 Task: Research Airbnb accommodation in Al Jahra, Kuwait from 10th December, 2023 to 15th December, 2023 for 7 adults.4 bedrooms having 7 beds and 4 bathrooms. Property type can be house. Amenities needed are: wifi, TV, free parkinig on premises, gym, breakfast. Look for 5 properties as per requirement.
Action: Mouse pressed left at (372, 100)
Screenshot: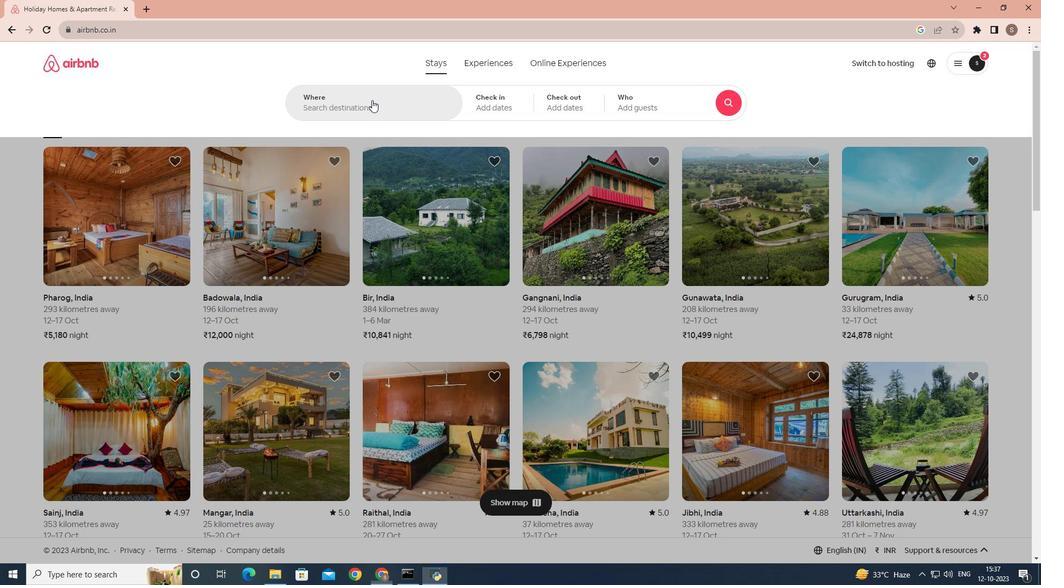 
Action: Mouse moved to (330, 110)
Screenshot: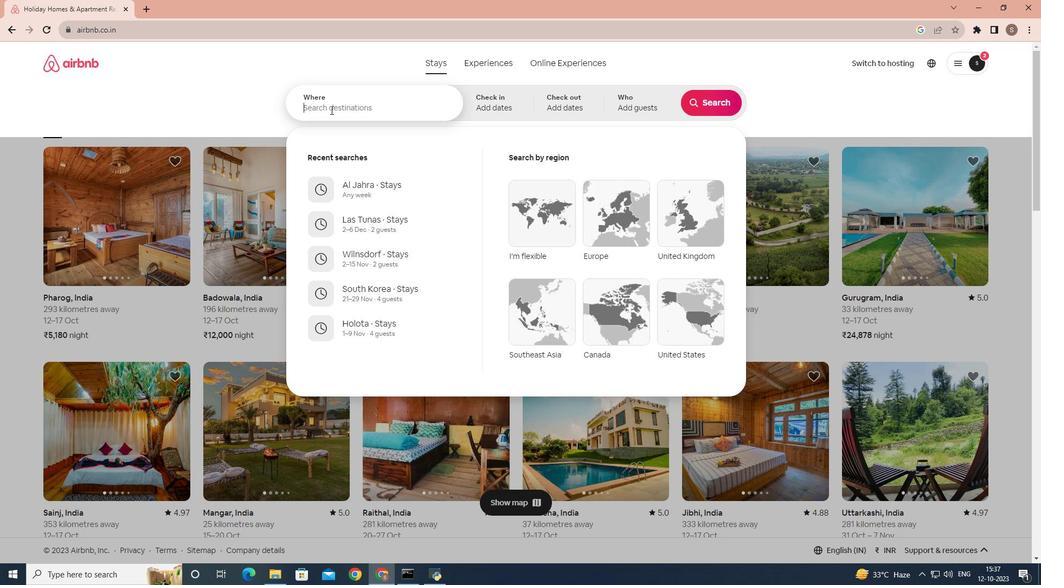
Action: Key pressed al<Key.space>jahra
Screenshot: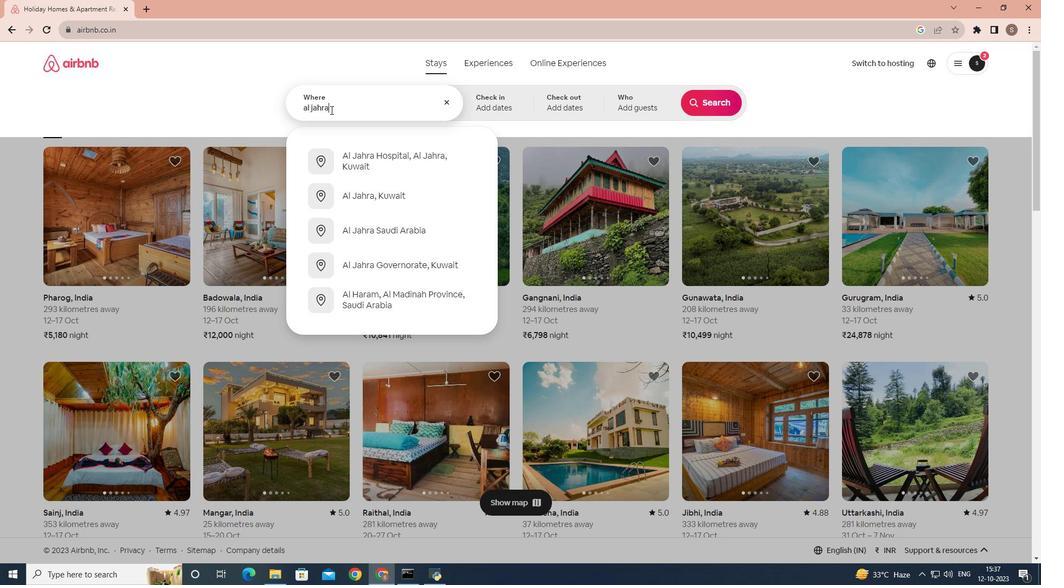 
Action: Mouse moved to (353, 161)
Screenshot: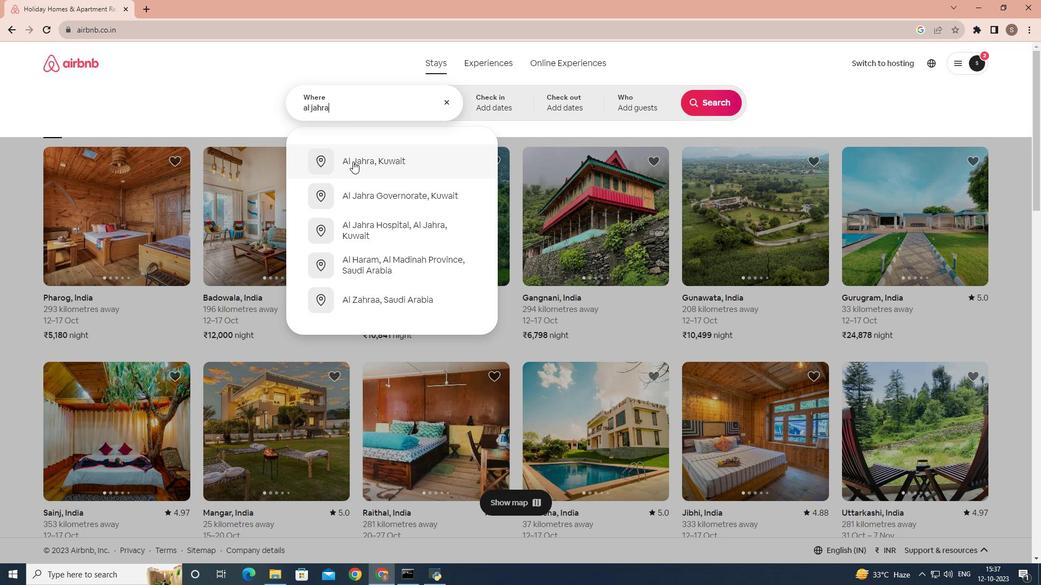 
Action: Mouse pressed left at (353, 161)
Screenshot: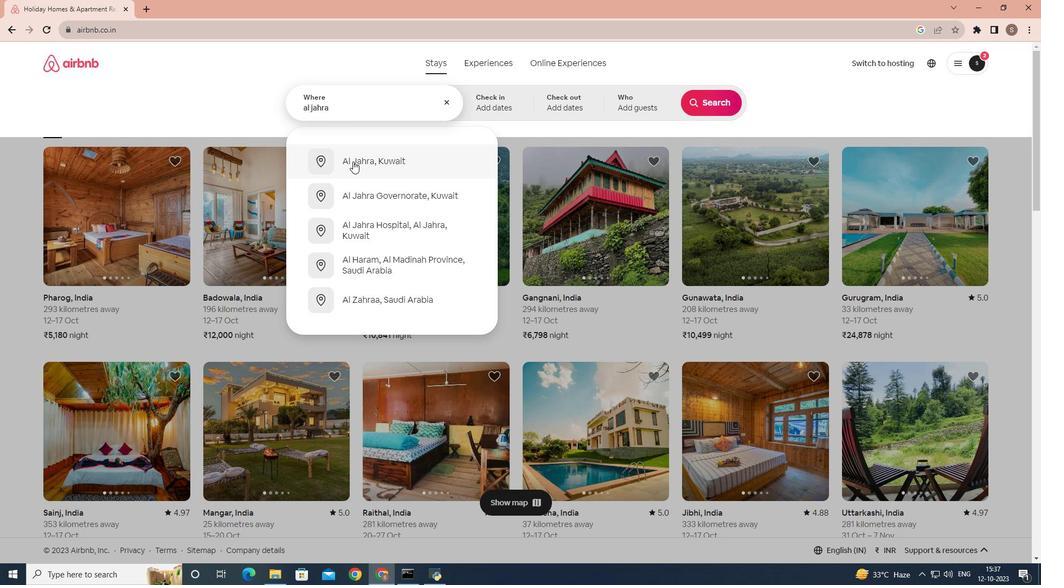 
Action: Mouse moved to (703, 184)
Screenshot: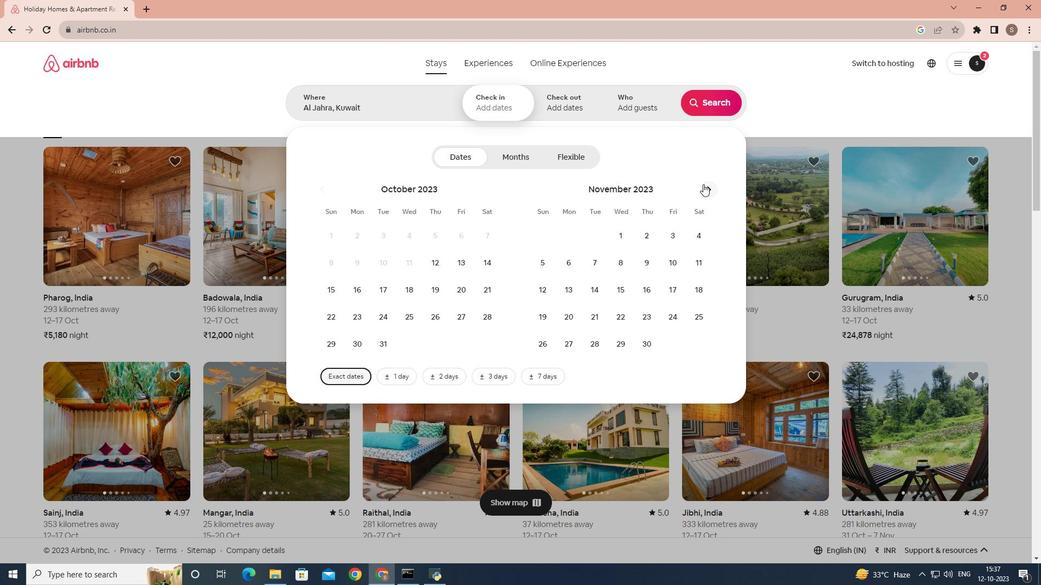 
Action: Mouse pressed left at (703, 184)
Screenshot: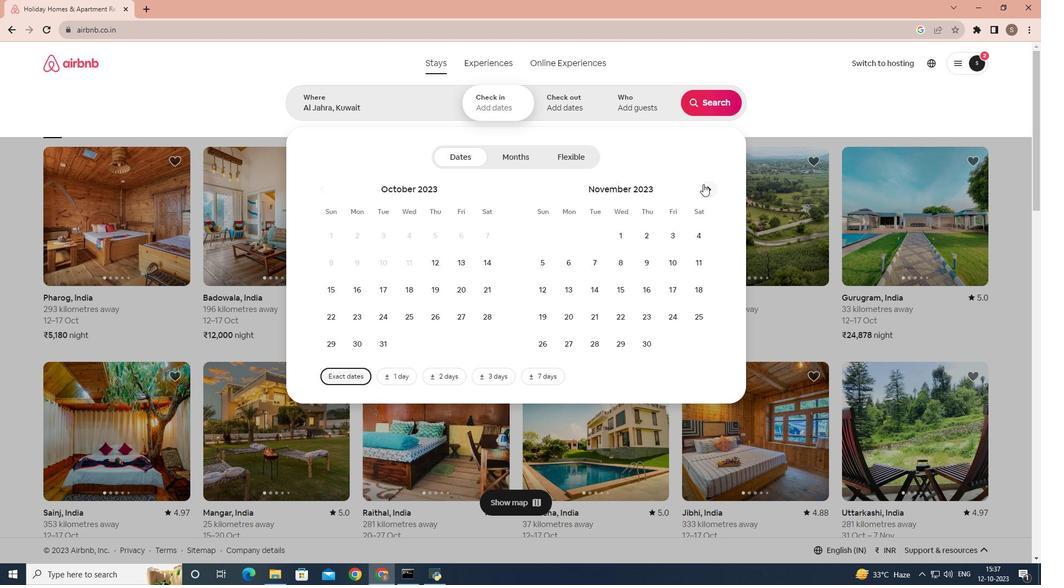 
Action: Mouse moved to (550, 288)
Screenshot: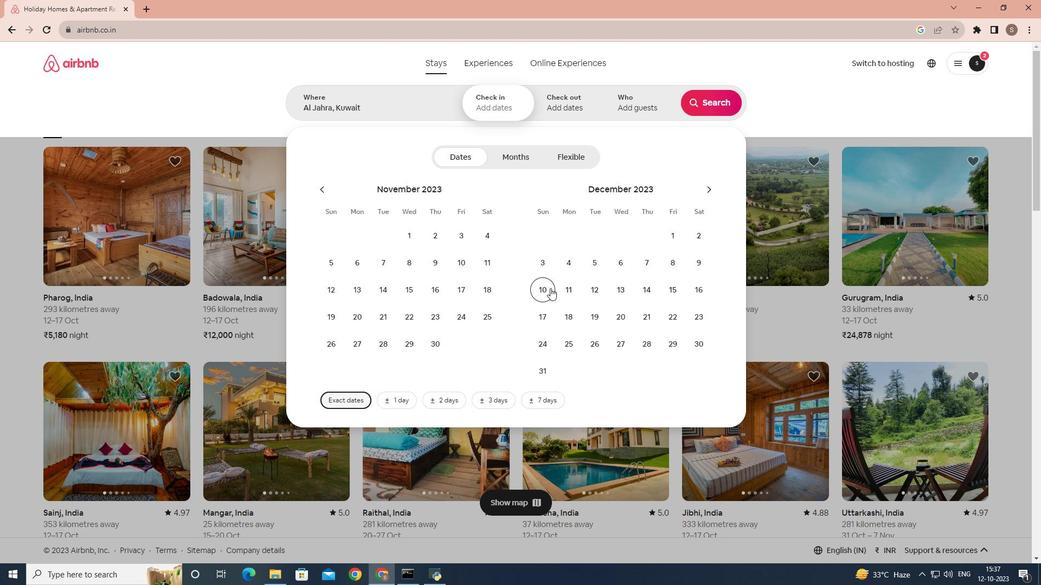 
Action: Mouse pressed left at (550, 288)
Screenshot: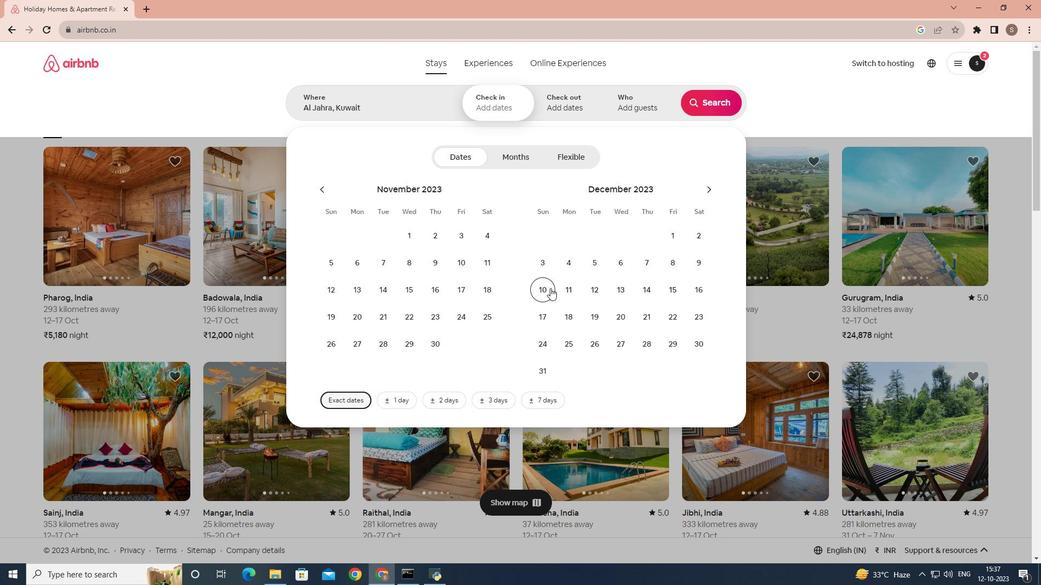
Action: Mouse moved to (664, 282)
Screenshot: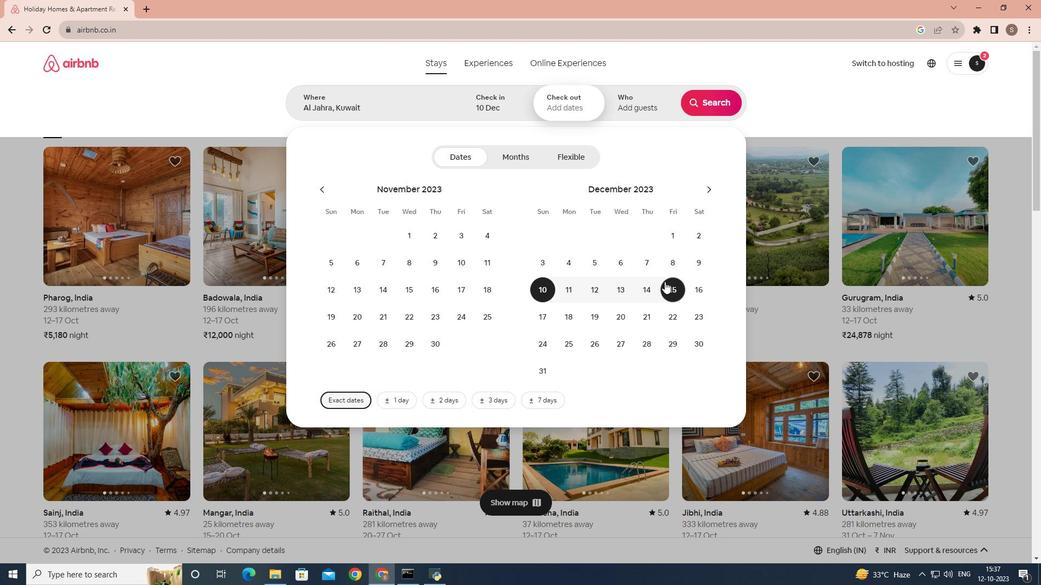 
Action: Mouse pressed left at (664, 282)
Screenshot: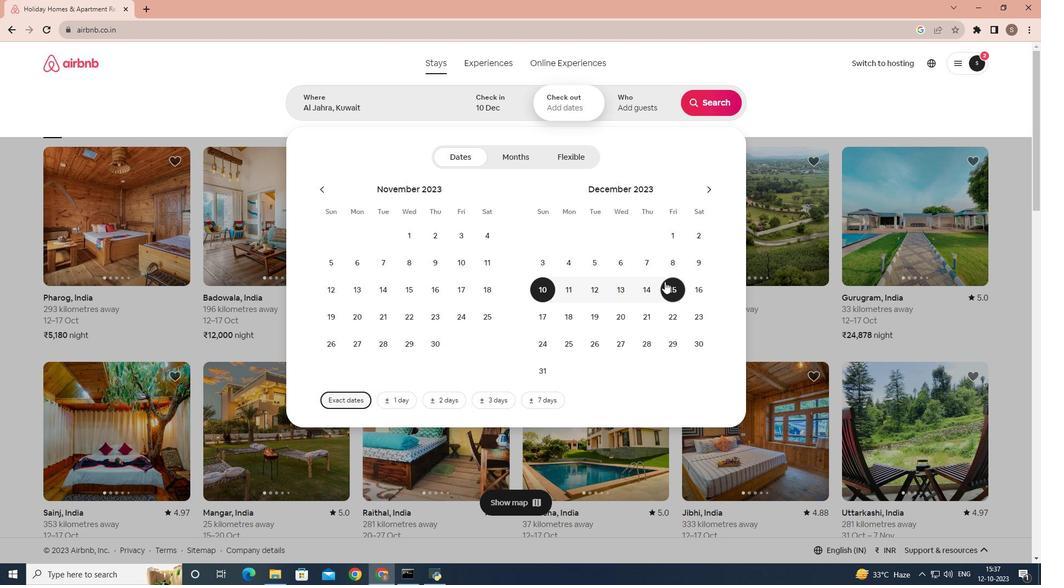 
Action: Mouse moved to (630, 104)
Screenshot: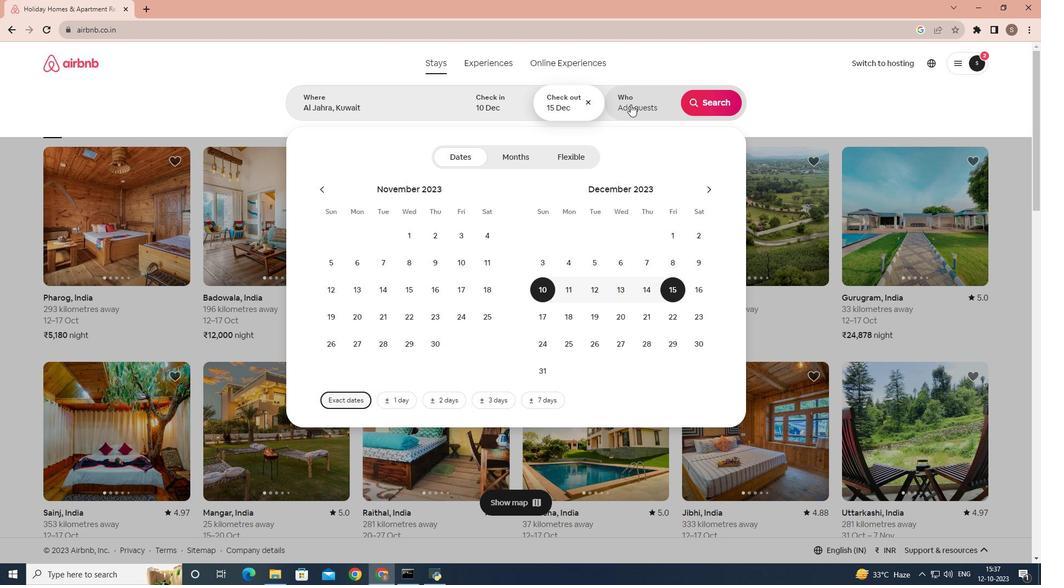 
Action: Mouse pressed left at (630, 104)
Screenshot: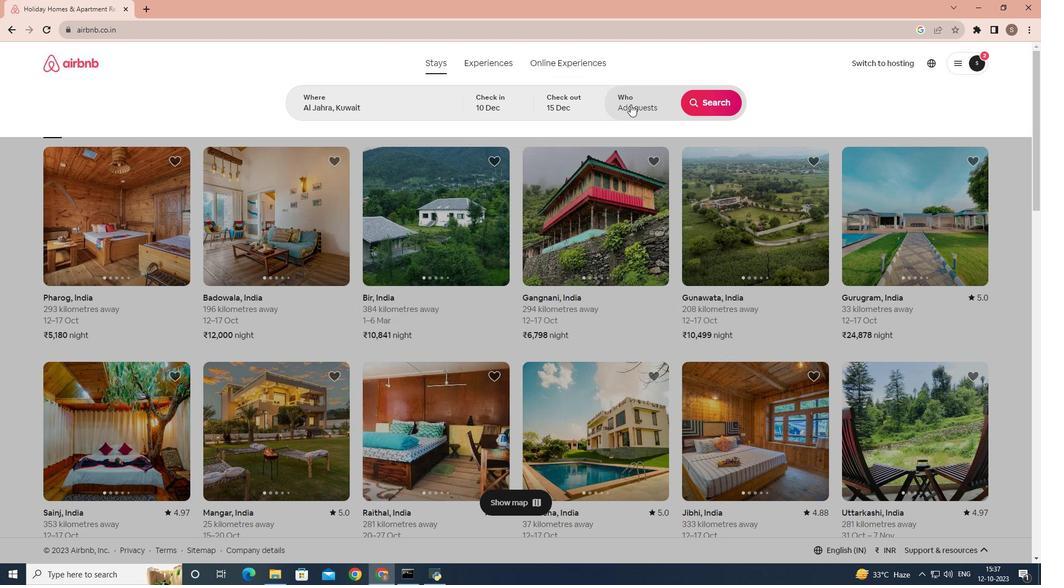 
Action: Mouse moved to (712, 160)
Screenshot: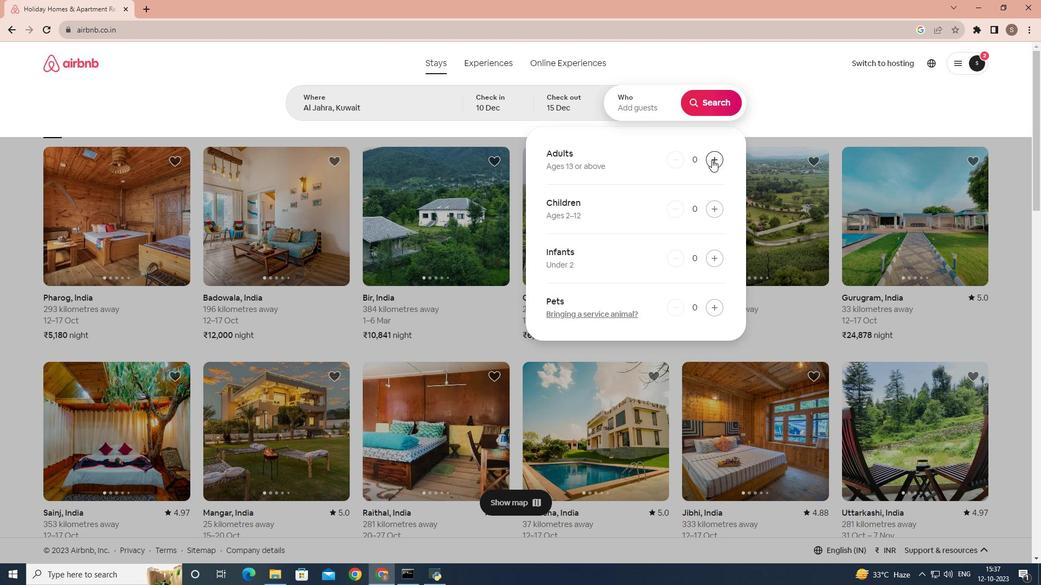 
Action: Mouse pressed left at (712, 160)
Screenshot: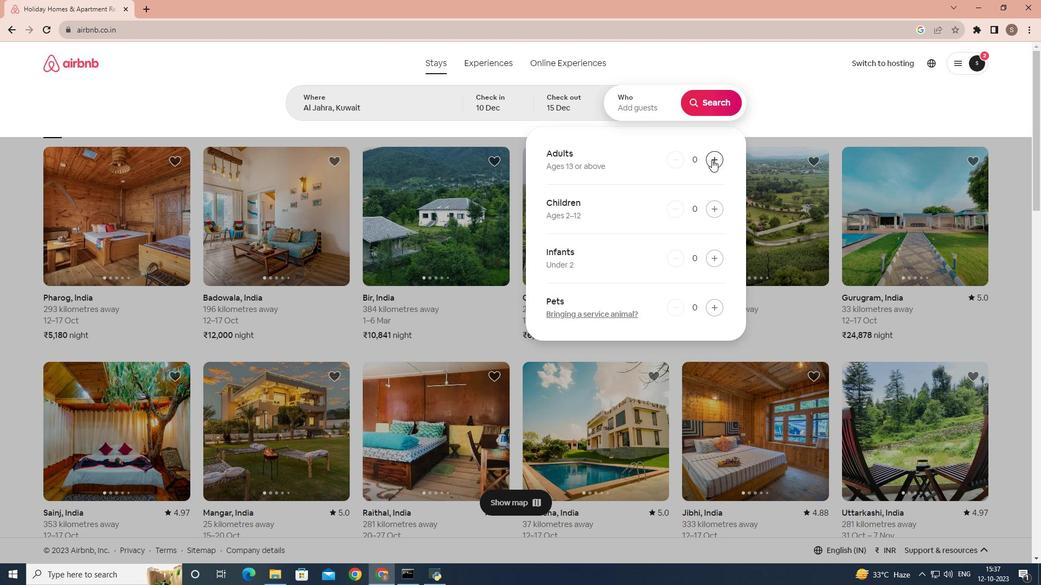 
Action: Mouse pressed left at (712, 160)
Screenshot: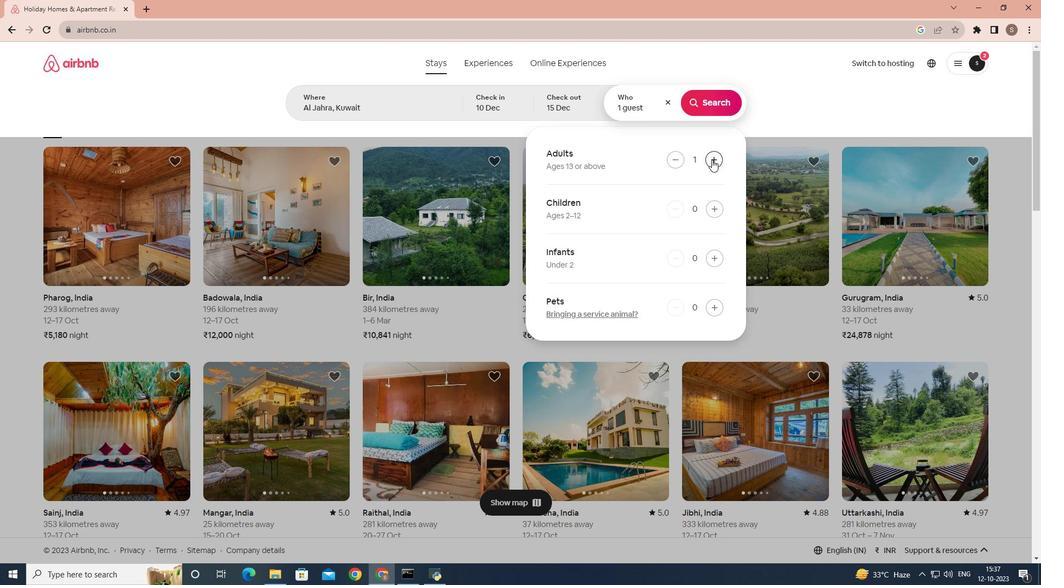
Action: Mouse pressed left at (712, 160)
Screenshot: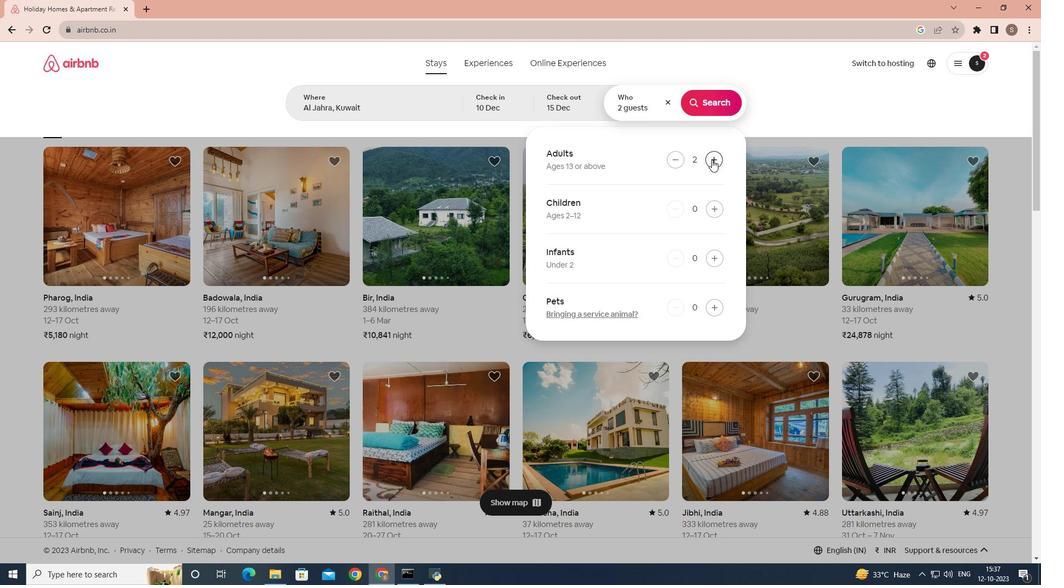 
Action: Mouse pressed left at (712, 160)
Screenshot: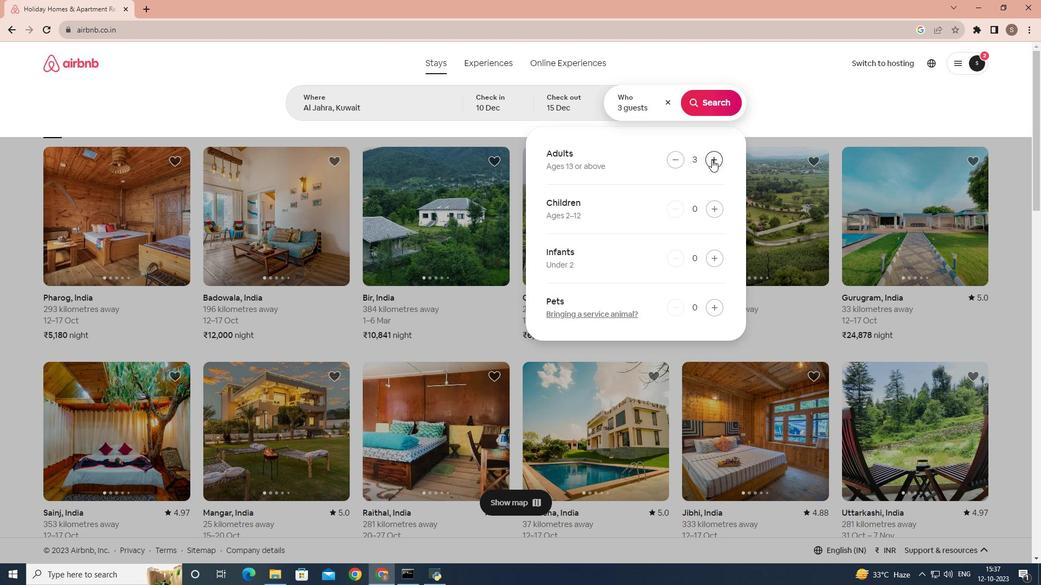 
Action: Mouse moved to (712, 160)
Screenshot: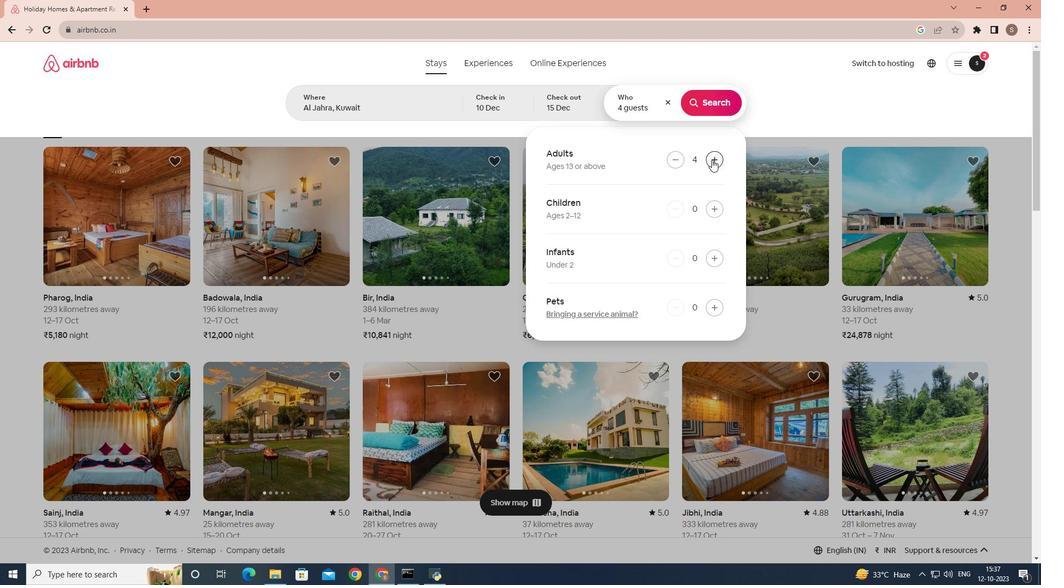 
Action: Mouse pressed left at (712, 160)
Screenshot: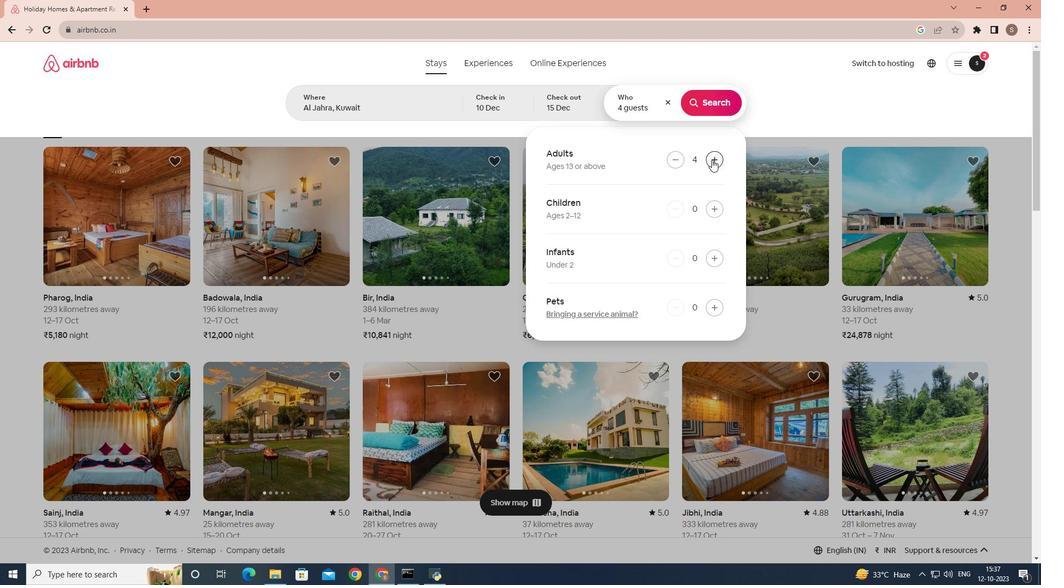 
Action: Mouse pressed left at (712, 160)
Screenshot: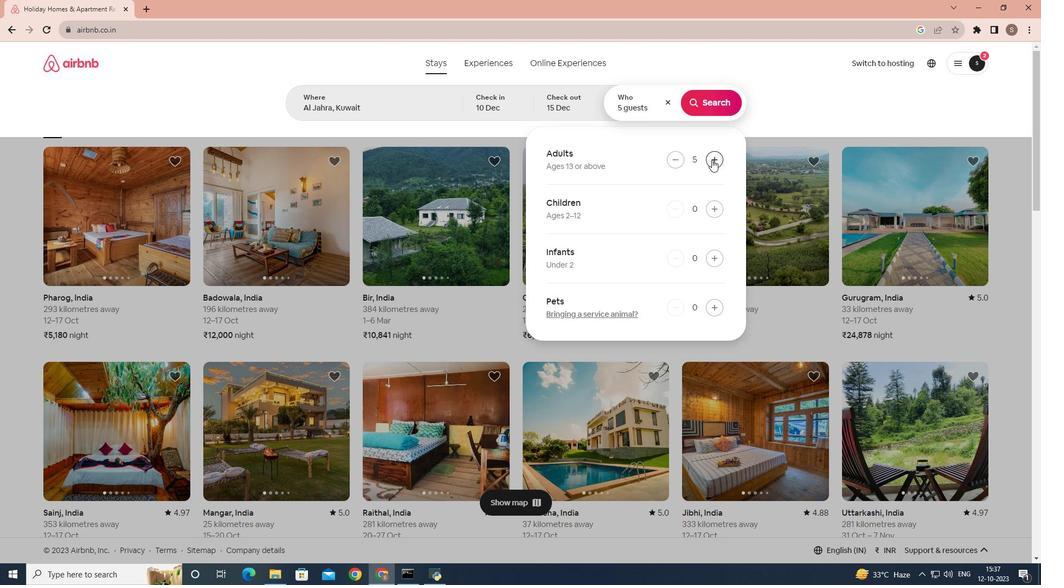 
Action: Mouse pressed left at (712, 160)
Screenshot: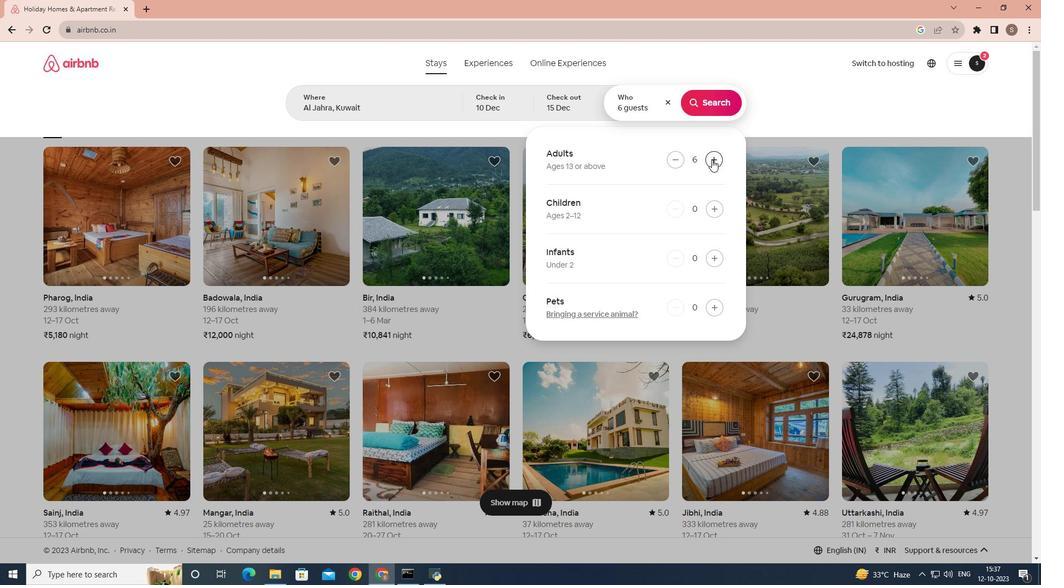 
Action: Mouse moved to (710, 105)
Screenshot: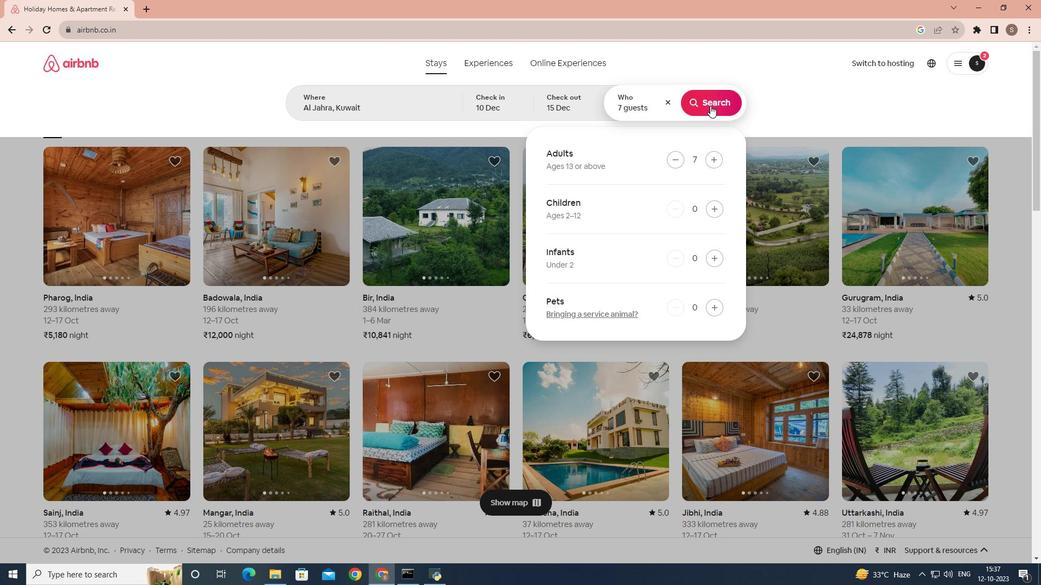 
Action: Mouse pressed left at (710, 105)
Screenshot: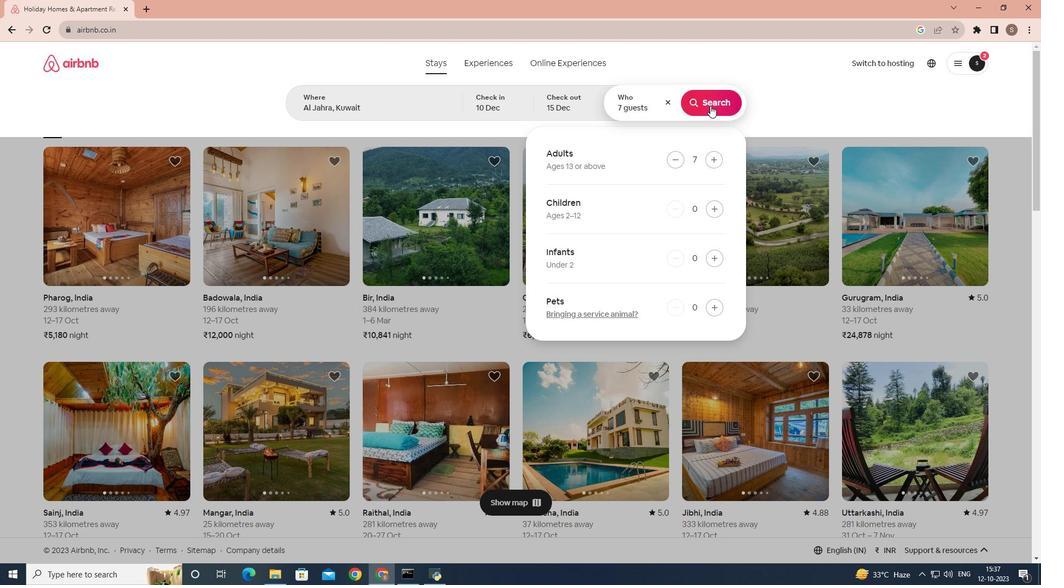
Action: Mouse moved to (865, 106)
Screenshot: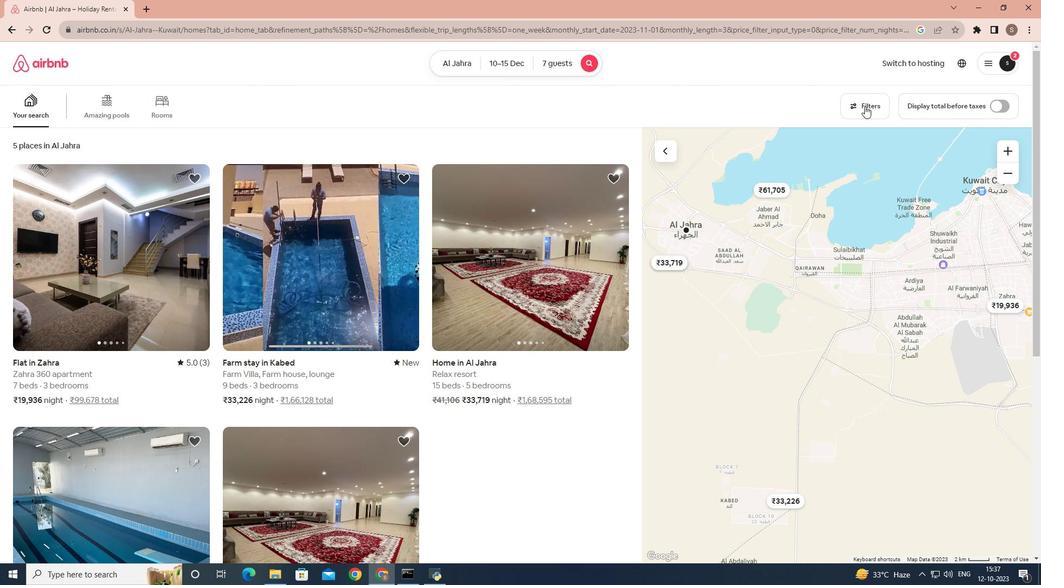 
Action: Mouse pressed left at (865, 106)
Screenshot: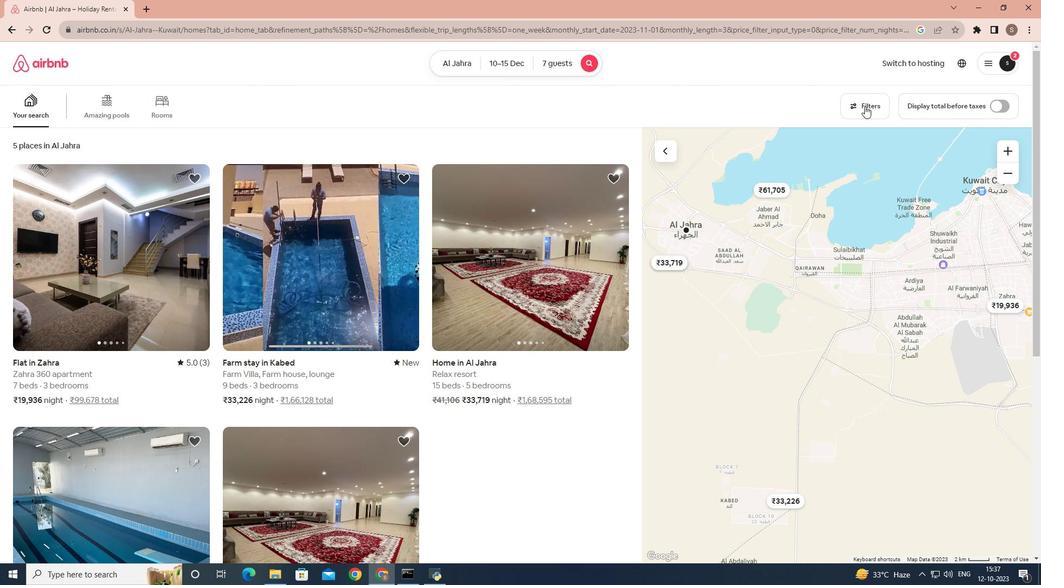 
Action: Mouse moved to (387, 322)
Screenshot: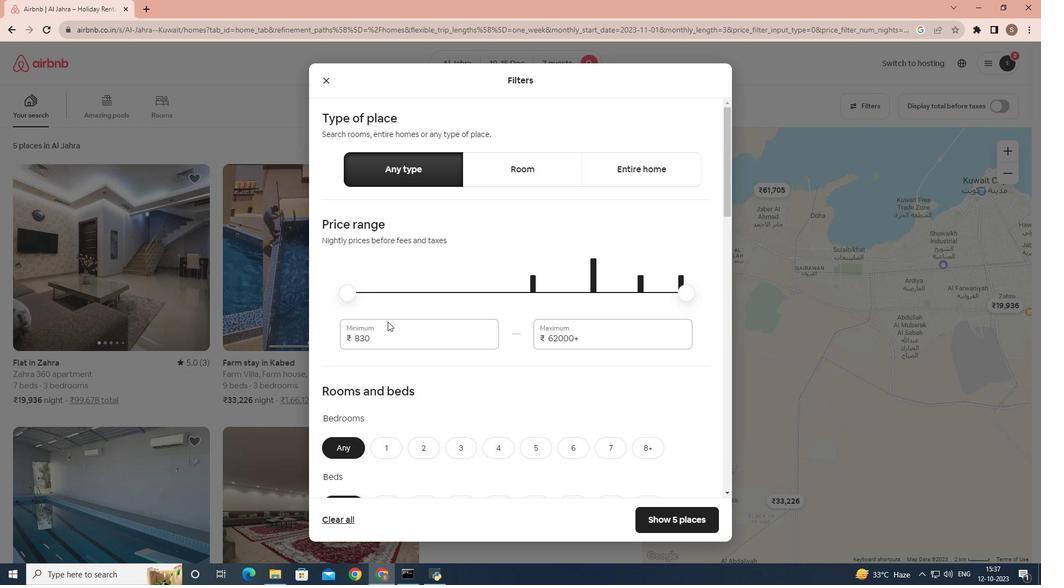 
Action: Mouse scrolled (387, 321) with delta (0, 0)
Screenshot: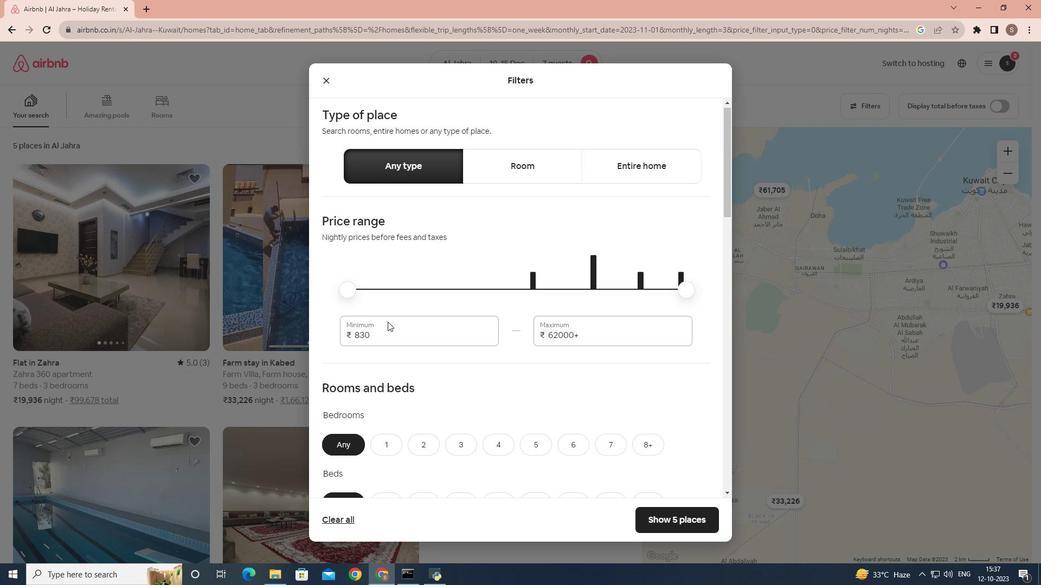 
Action: Mouse scrolled (387, 321) with delta (0, 0)
Screenshot: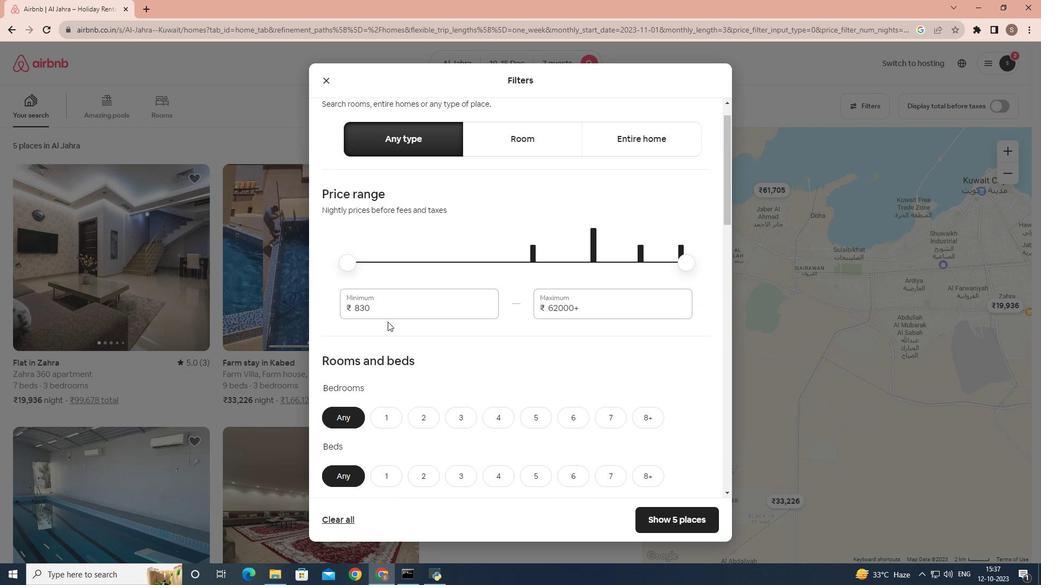 
Action: Mouse scrolled (387, 321) with delta (0, 0)
Screenshot: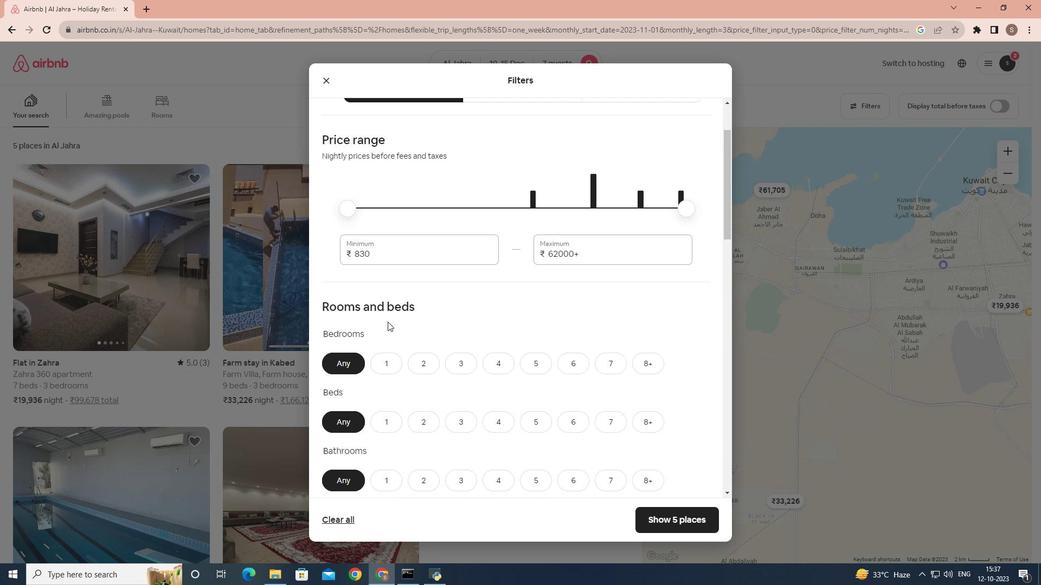 
Action: Mouse moved to (503, 288)
Screenshot: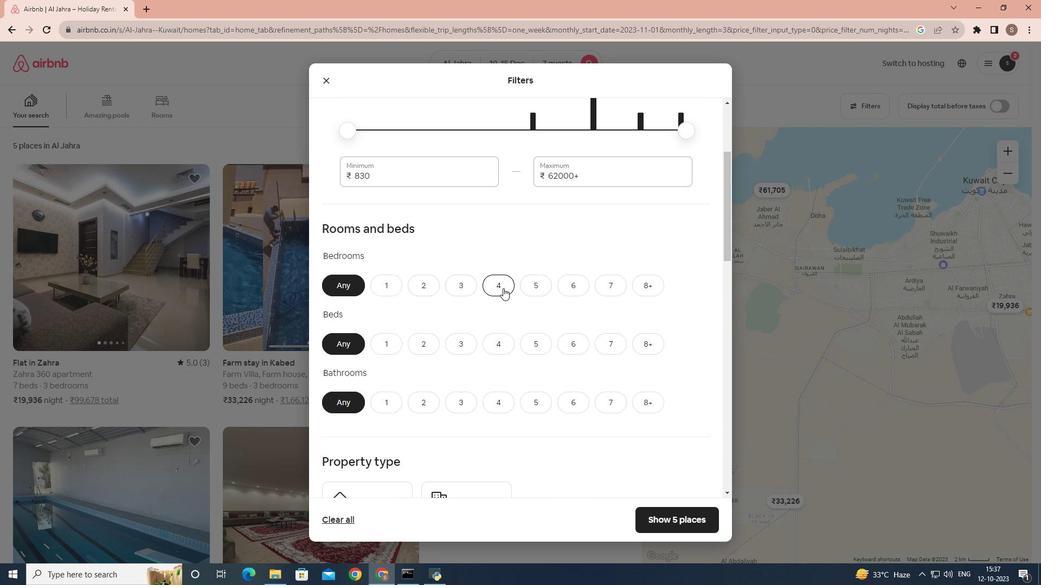 
Action: Mouse pressed left at (503, 288)
Screenshot: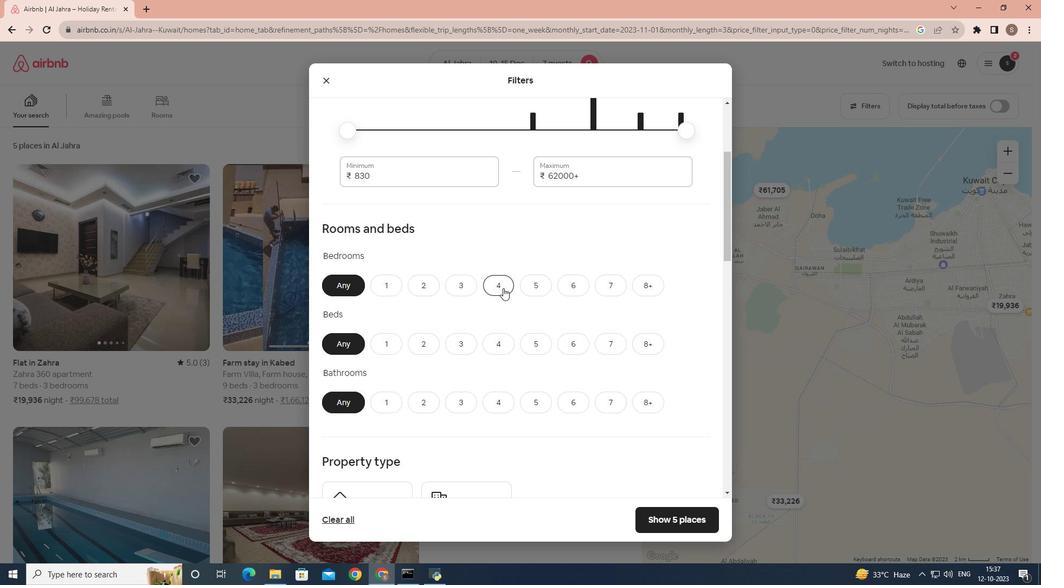
Action: Mouse moved to (596, 347)
Screenshot: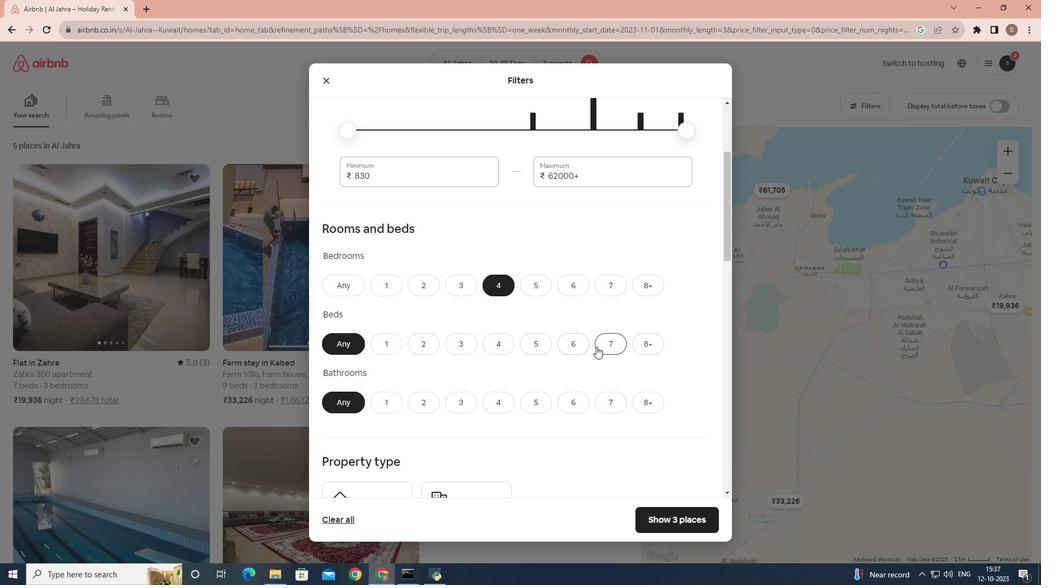 
Action: Mouse pressed left at (596, 347)
Screenshot: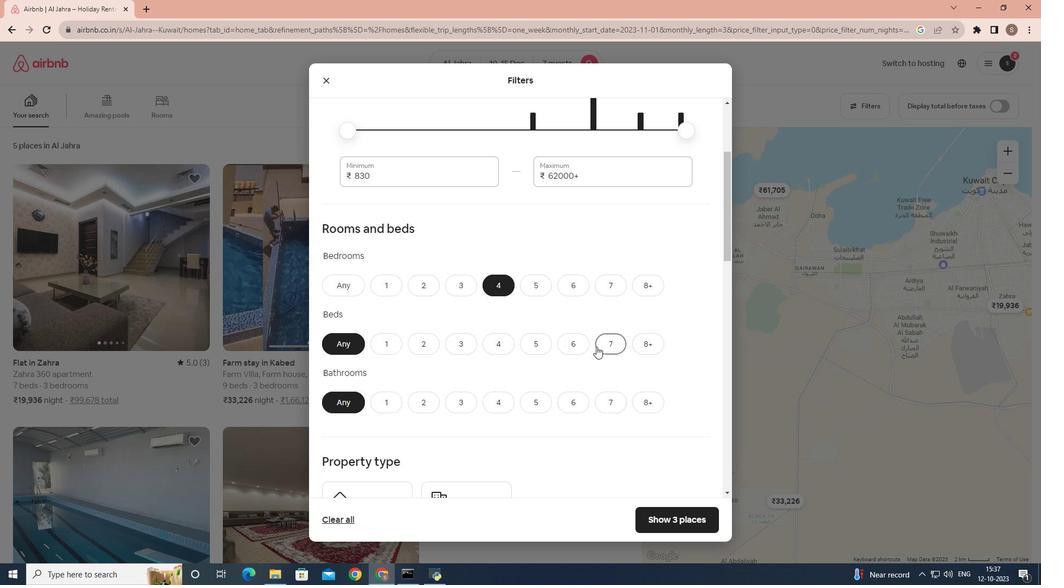 
Action: Mouse moved to (485, 406)
Screenshot: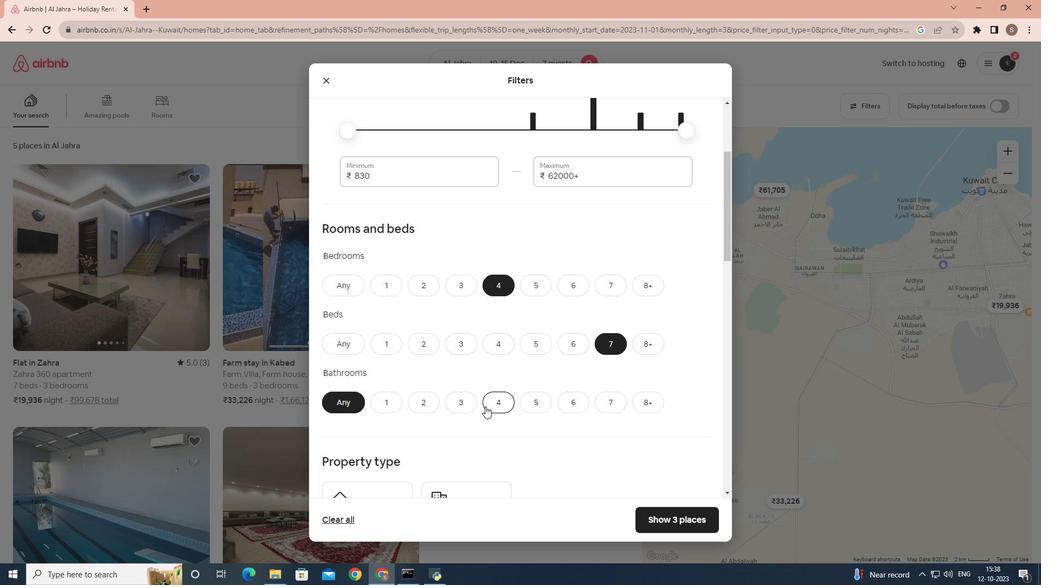 
Action: Mouse pressed left at (485, 406)
Screenshot: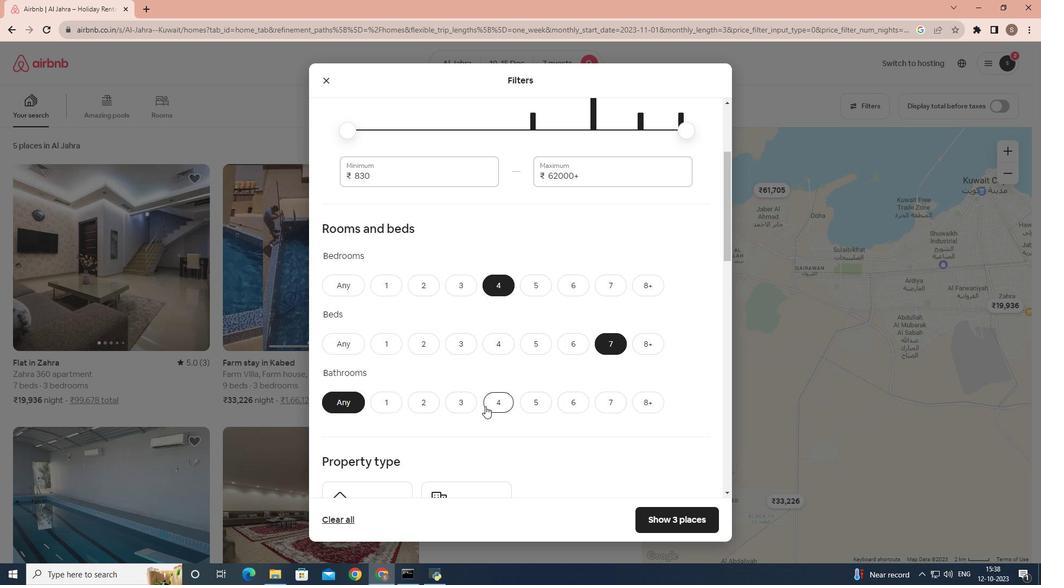 
Action: Mouse moved to (426, 406)
Screenshot: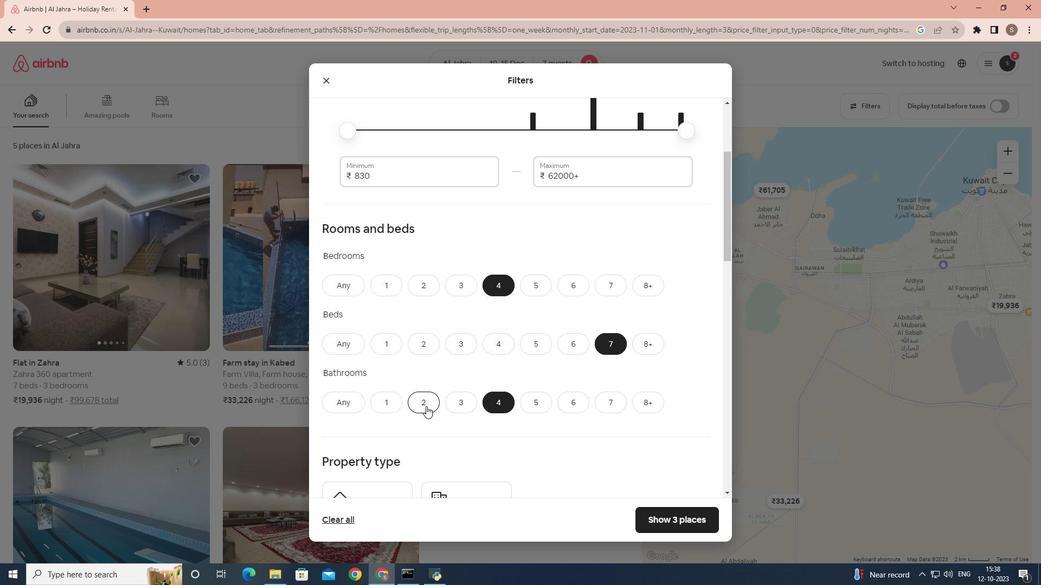 
Action: Mouse scrolled (426, 406) with delta (0, 0)
Screenshot: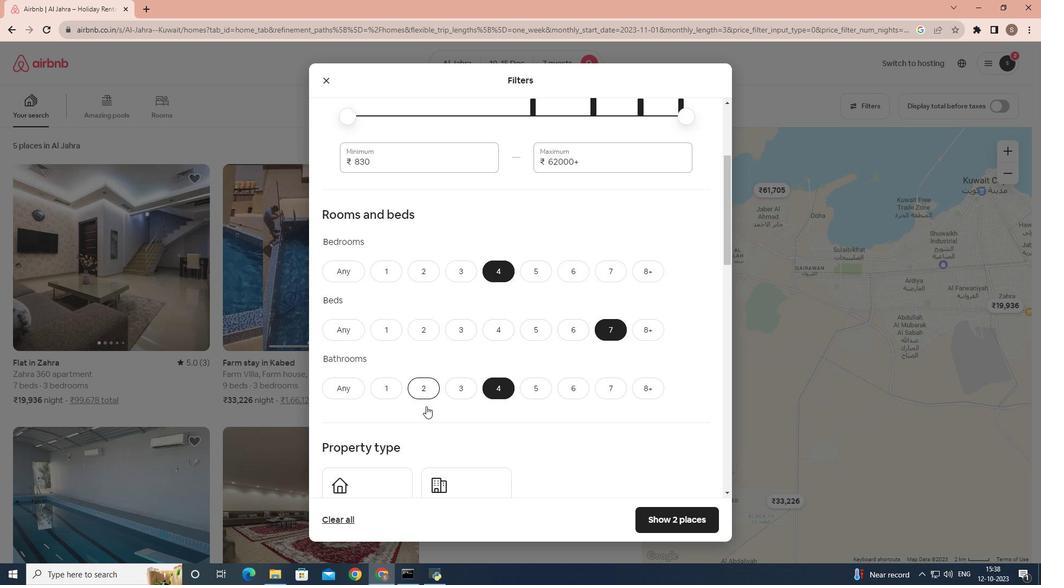 
Action: Mouse scrolled (426, 406) with delta (0, 0)
Screenshot: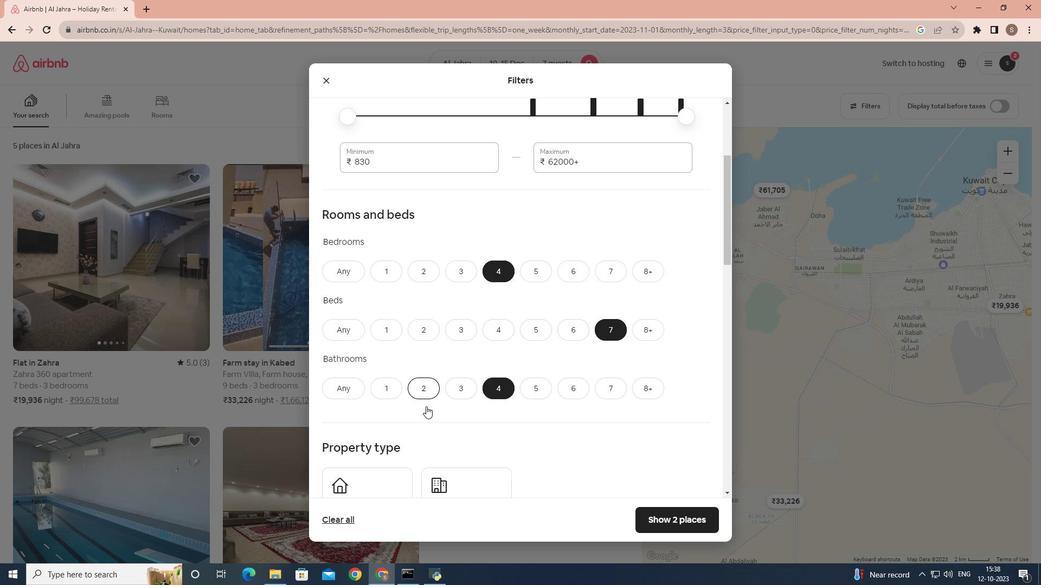 
Action: Mouse scrolled (426, 406) with delta (0, 0)
Screenshot: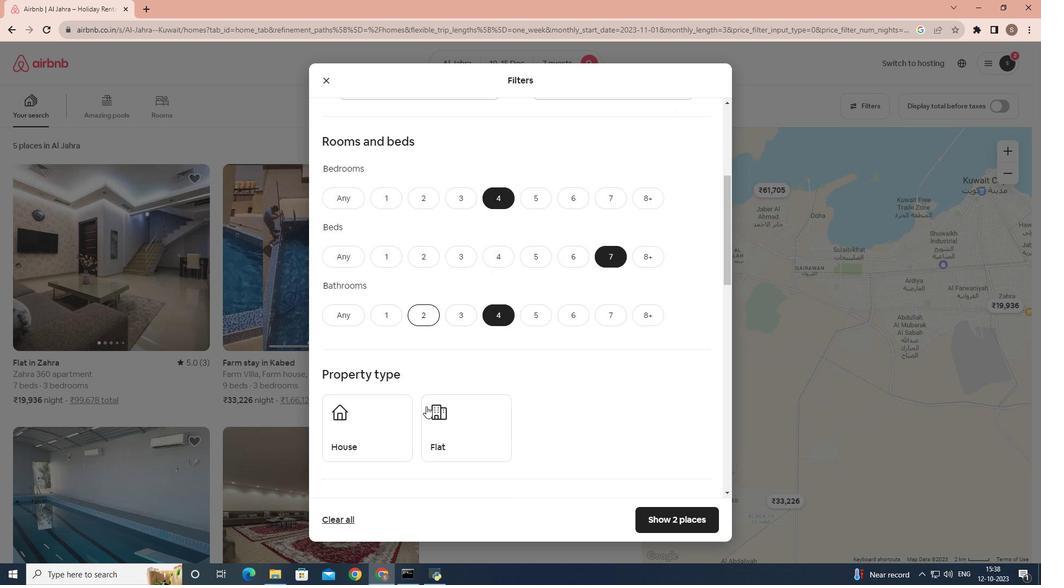 
Action: Mouse scrolled (426, 406) with delta (0, 0)
Screenshot: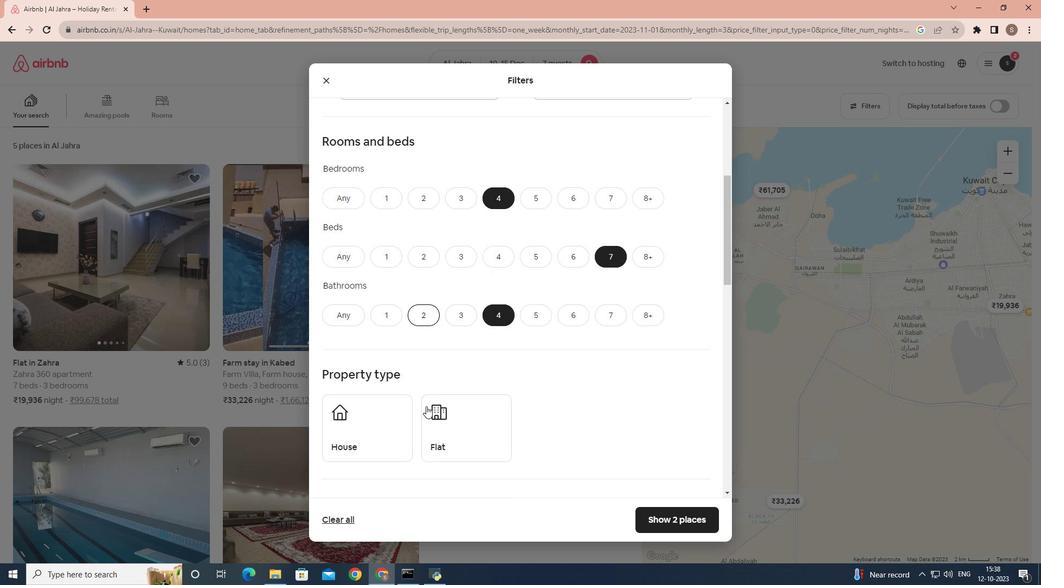 
Action: Mouse moved to (388, 327)
Screenshot: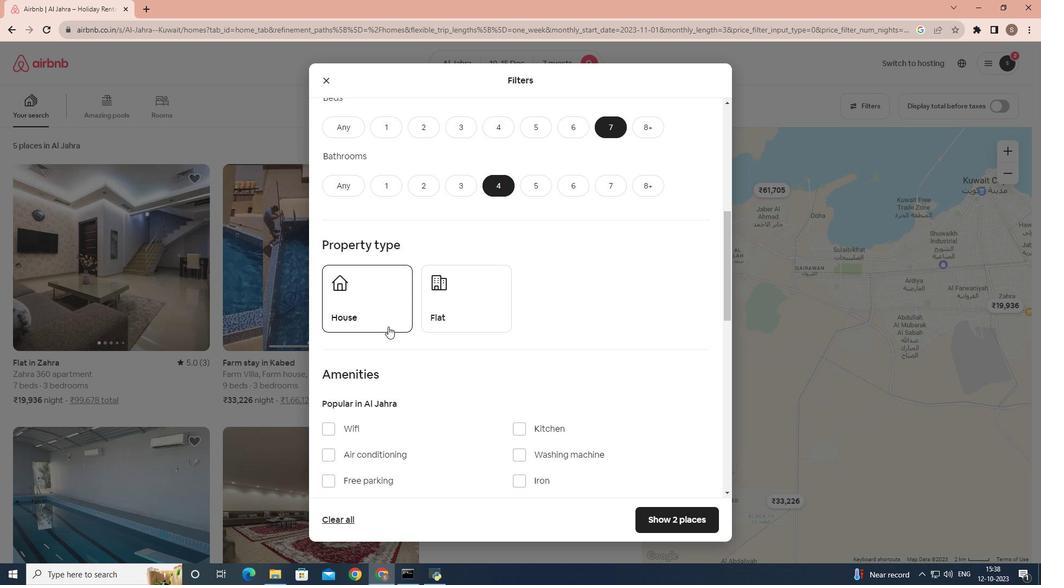 
Action: Mouse pressed left at (388, 327)
Screenshot: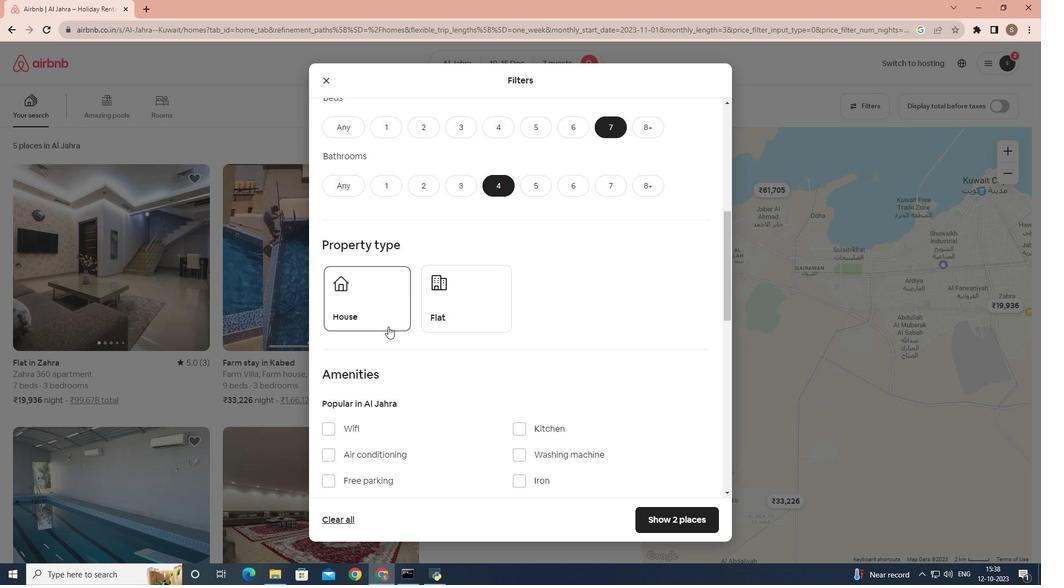 
Action: Mouse moved to (389, 366)
Screenshot: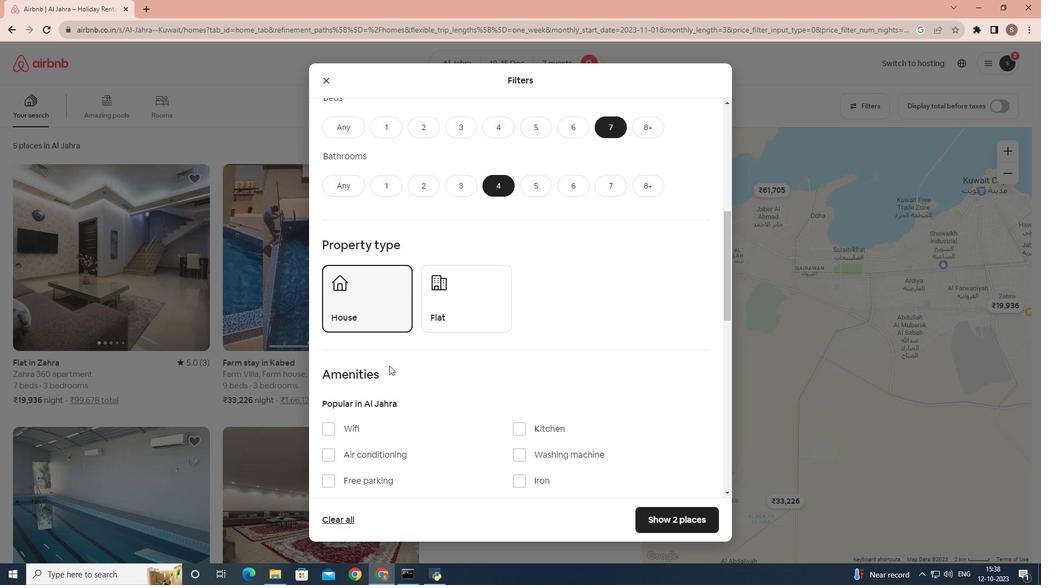 
Action: Mouse scrolled (389, 365) with delta (0, 0)
Screenshot: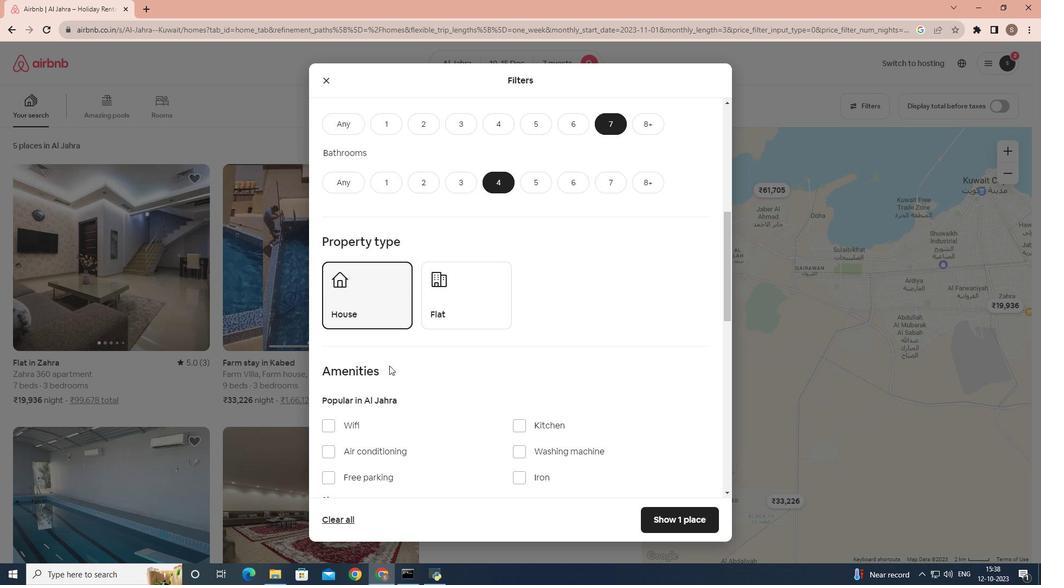 
Action: Mouse scrolled (389, 365) with delta (0, 0)
Screenshot: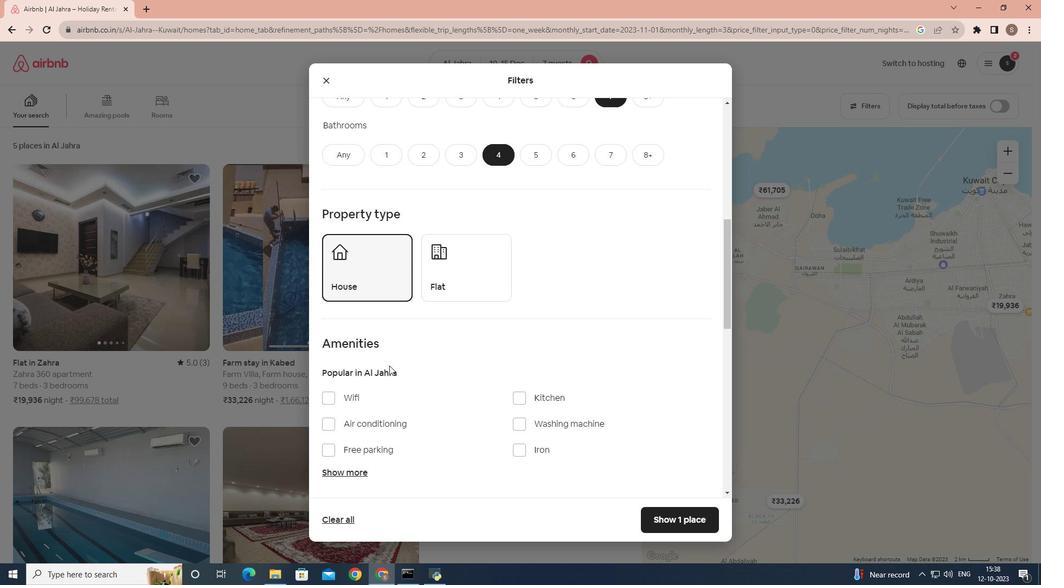 
Action: Mouse scrolled (389, 365) with delta (0, 0)
Screenshot: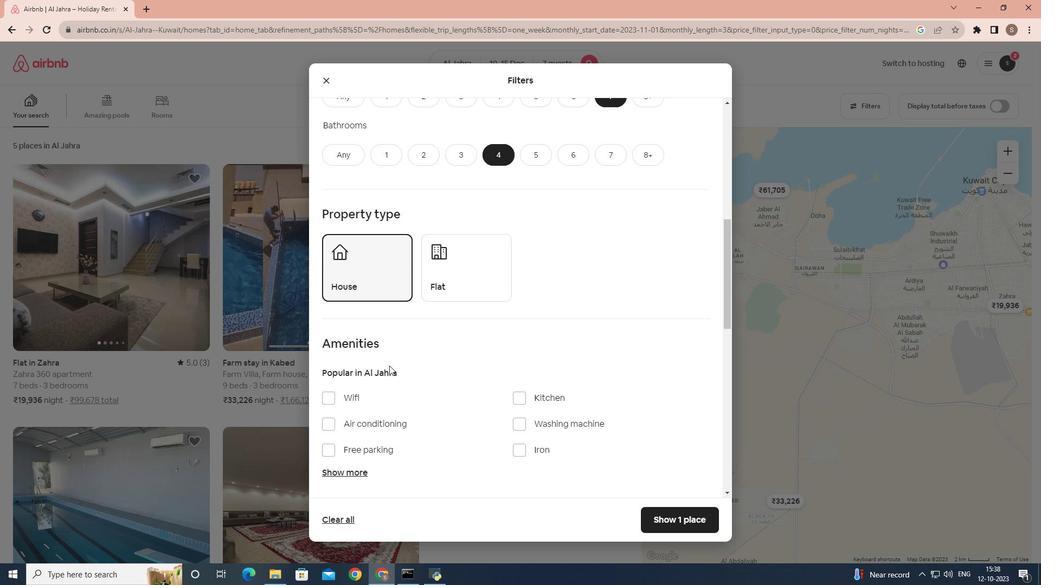 
Action: Mouse scrolled (389, 365) with delta (0, 0)
Screenshot: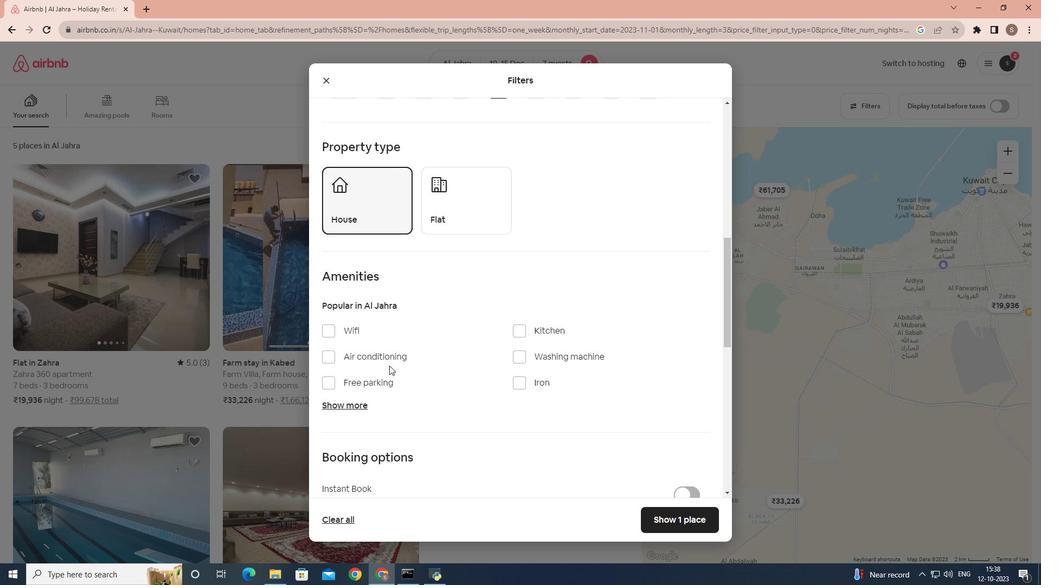 
Action: Mouse moved to (356, 286)
Screenshot: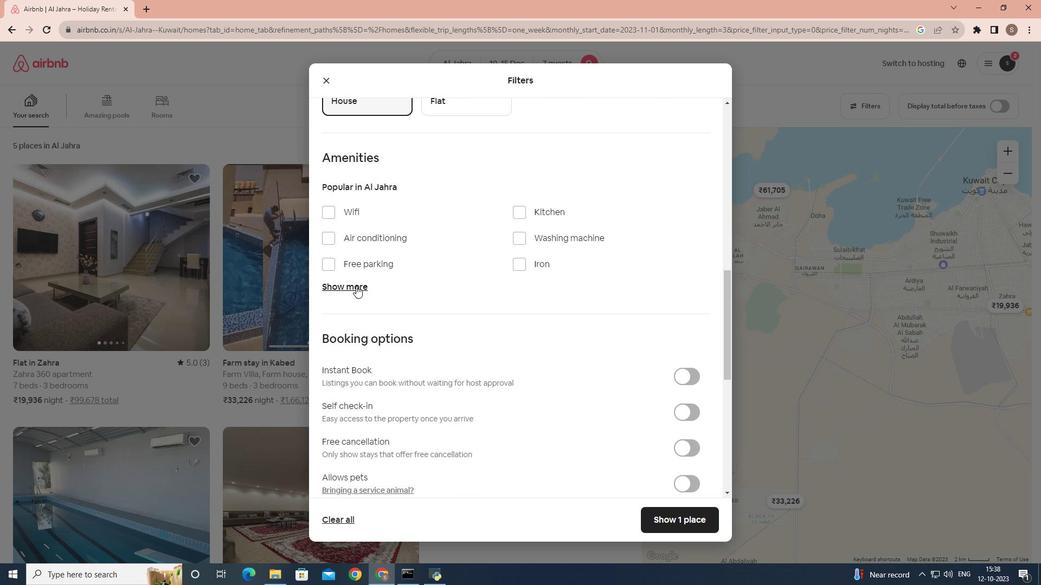 
Action: Mouse pressed left at (356, 286)
Screenshot: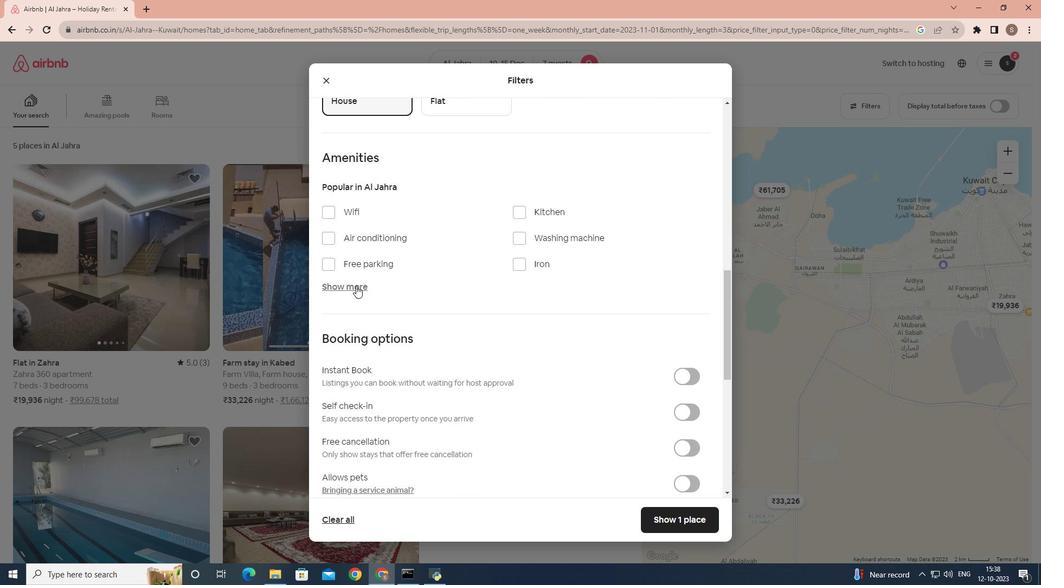 
Action: Mouse moved to (343, 218)
Screenshot: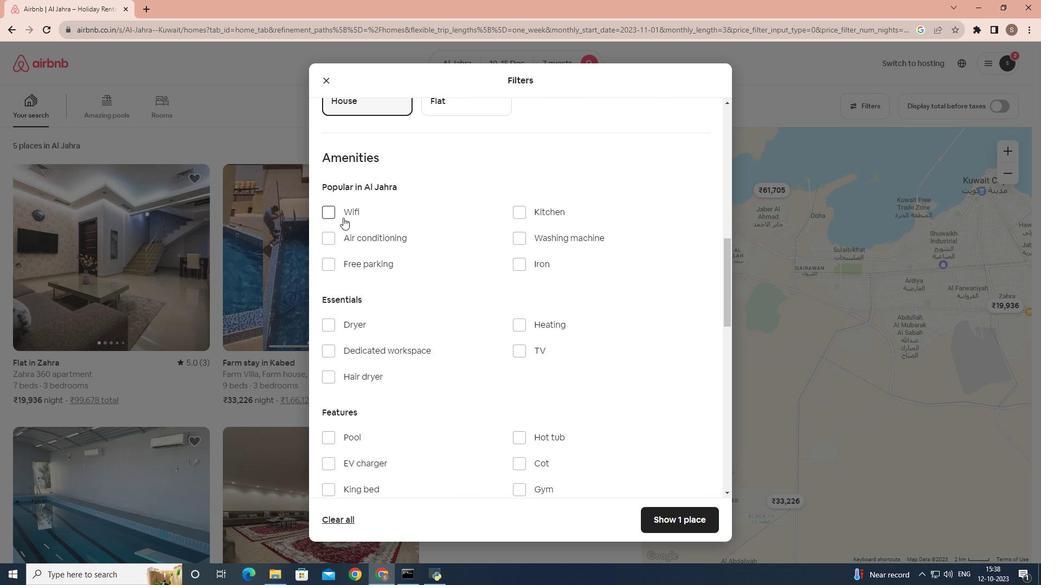 
Action: Mouse pressed left at (343, 218)
Screenshot: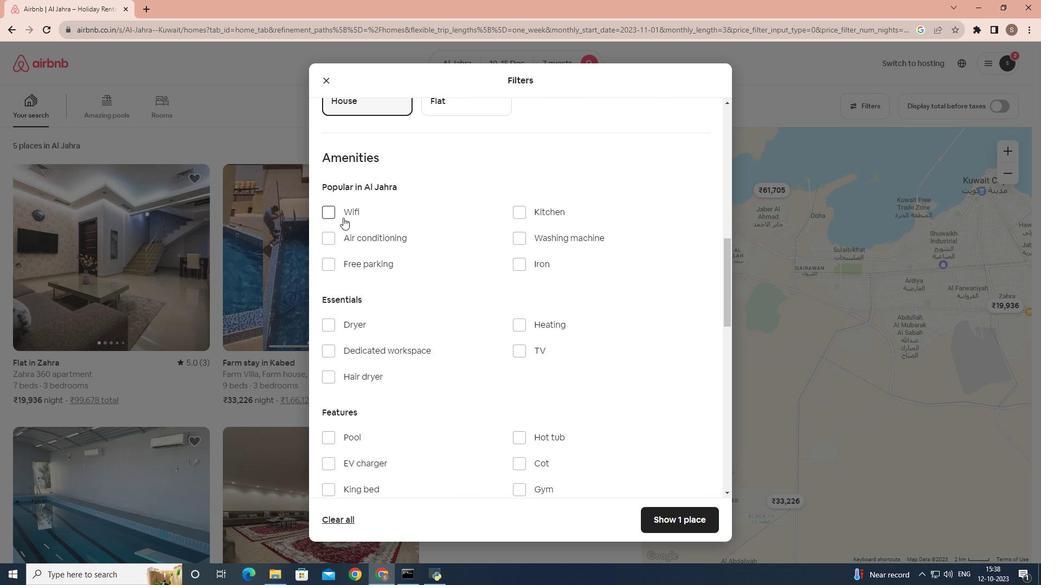 
Action: Mouse moved to (519, 353)
Screenshot: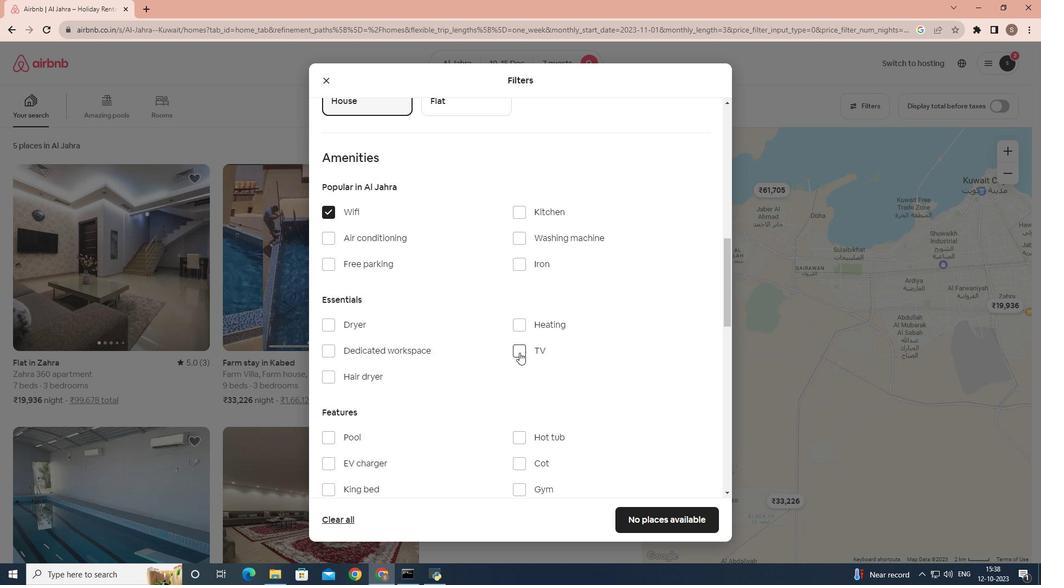 
Action: Mouse pressed left at (519, 353)
Screenshot: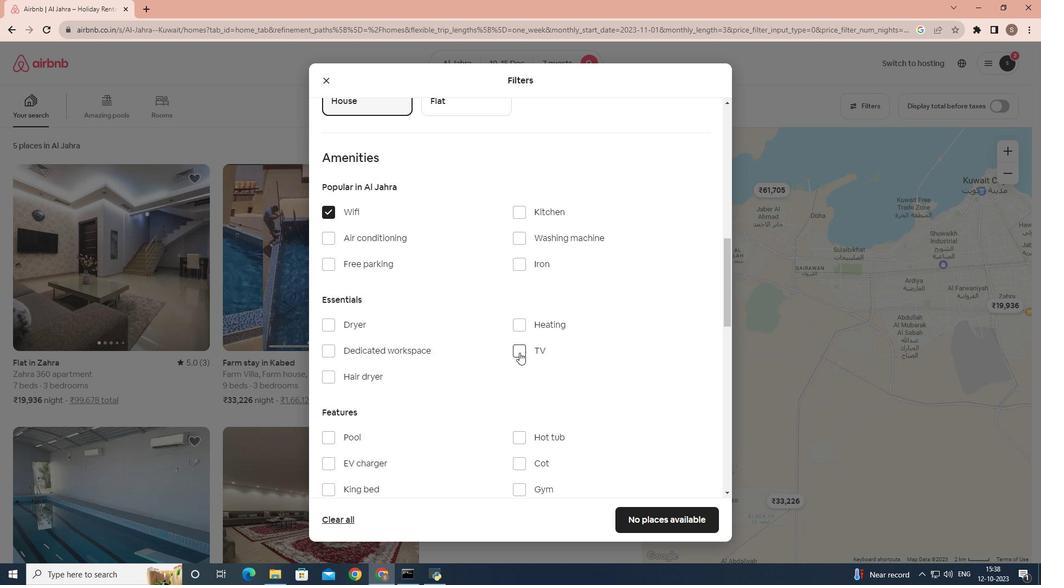 
Action: Mouse moved to (444, 320)
Screenshot: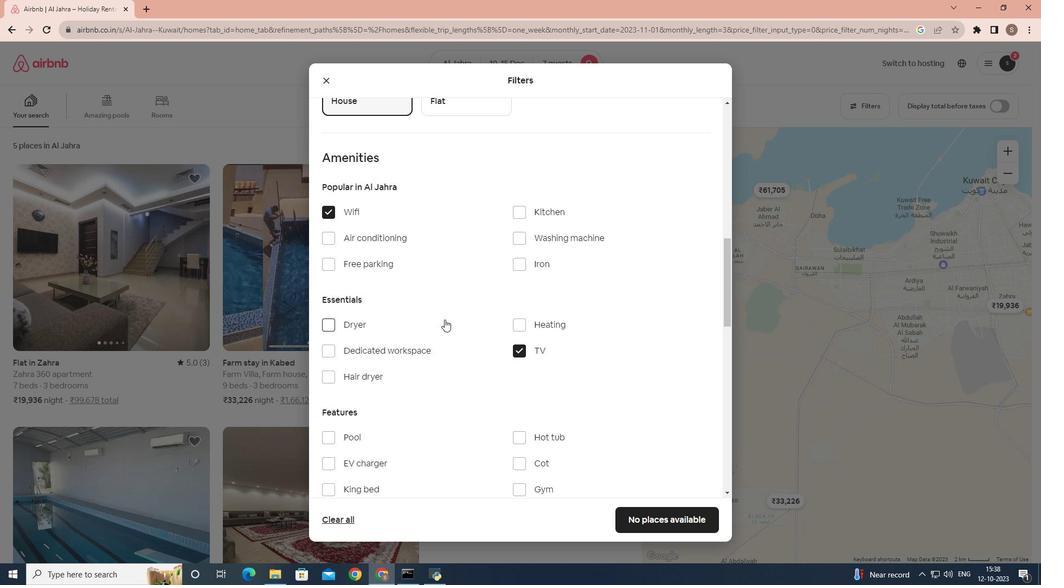 
Action: Mouse scrolled (444, 319) with delta (0, 0)
Screenshot: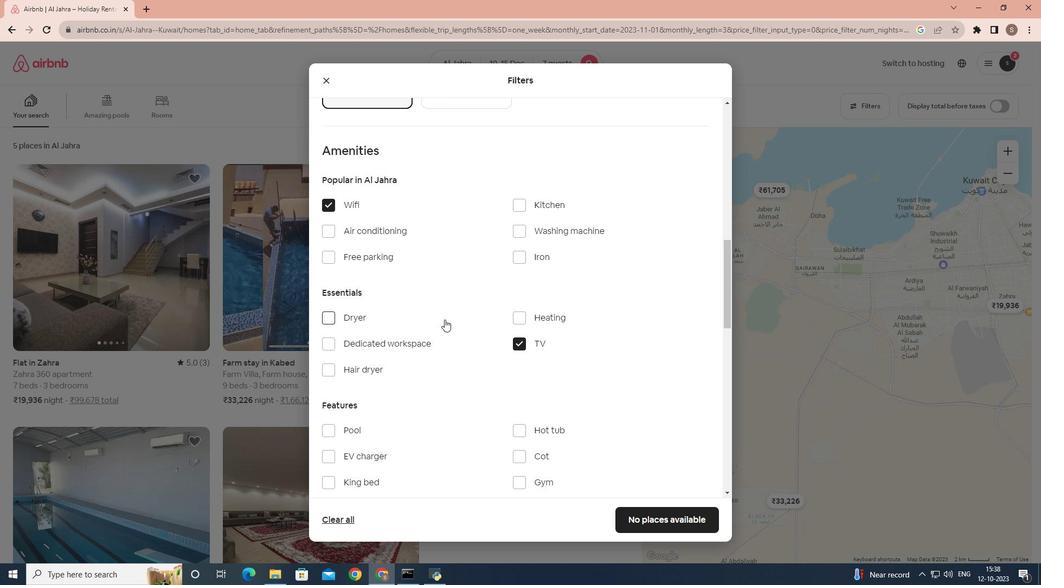 
Action: Mouse scrolled (444, 319) with delta (0, 0)
Screenshot: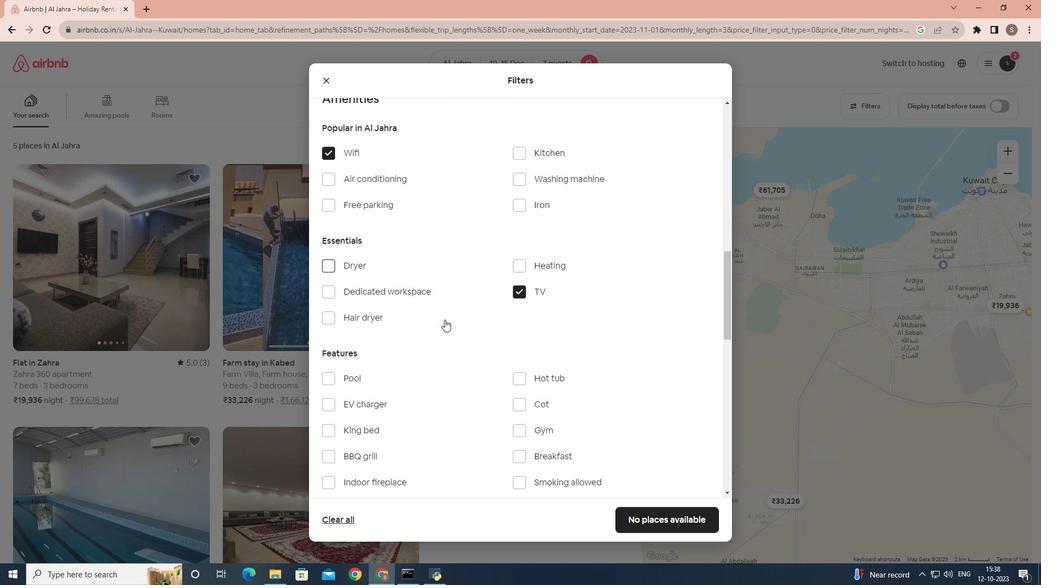 
Action: Mouse moved to (335, 161)
Screenshot: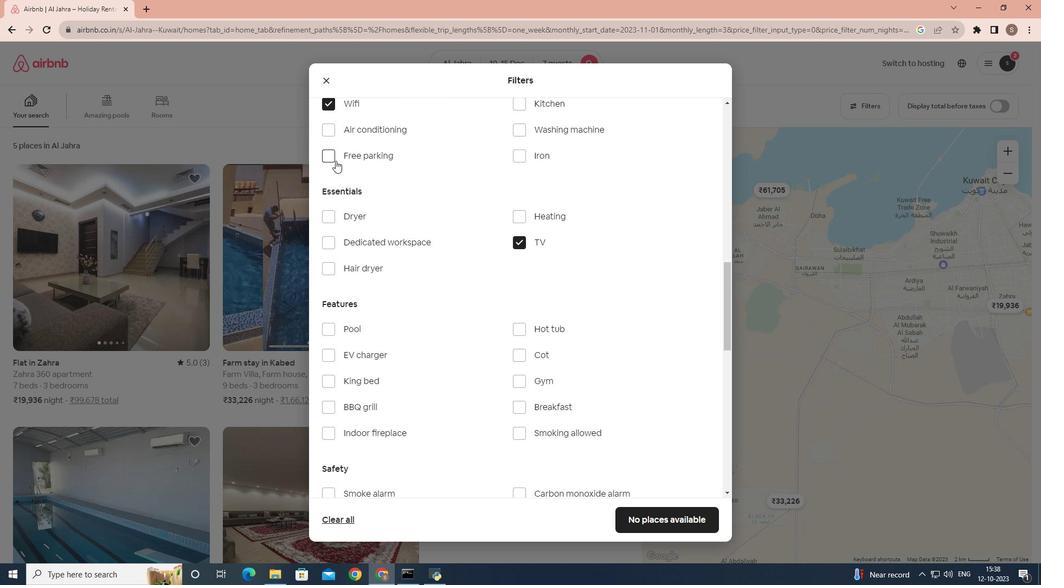 
Action: Mouse pressed left at (335, 161)
Screenshot: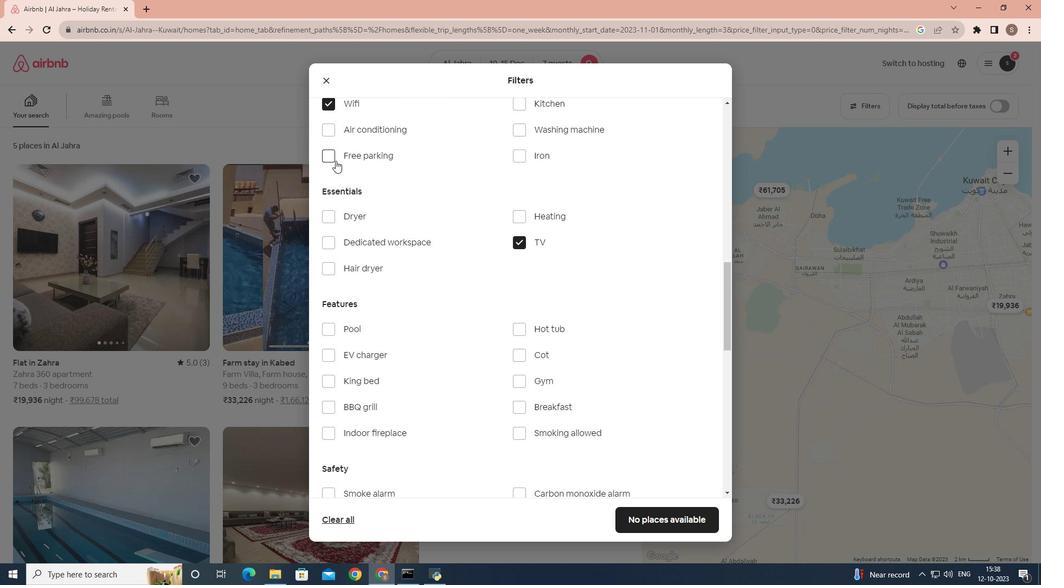 
Action: Mouse moved to (522, 386)
Screenshot: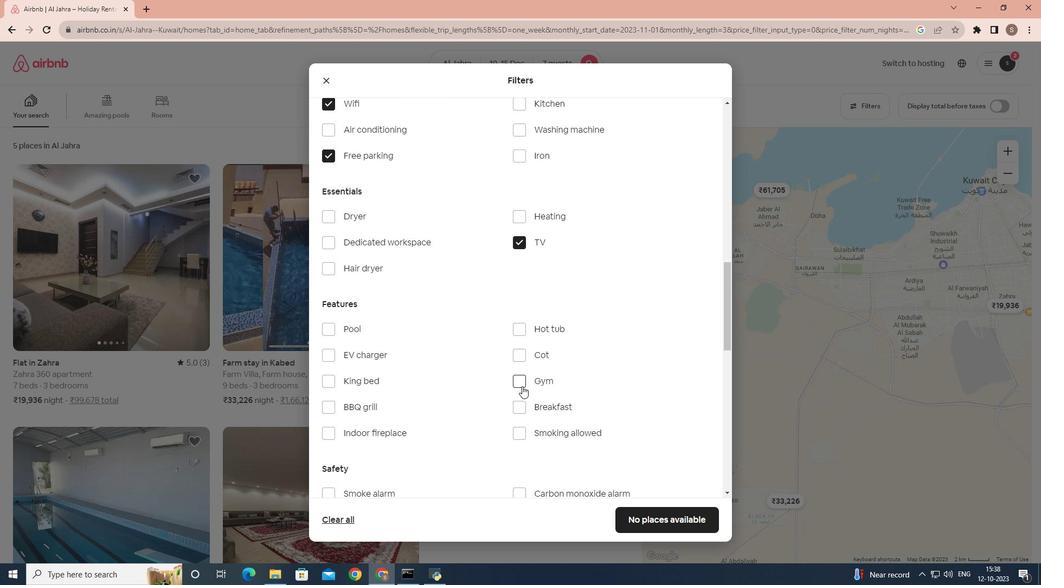 
Action: Mouse pressed left at (522, 386)
Screenshot: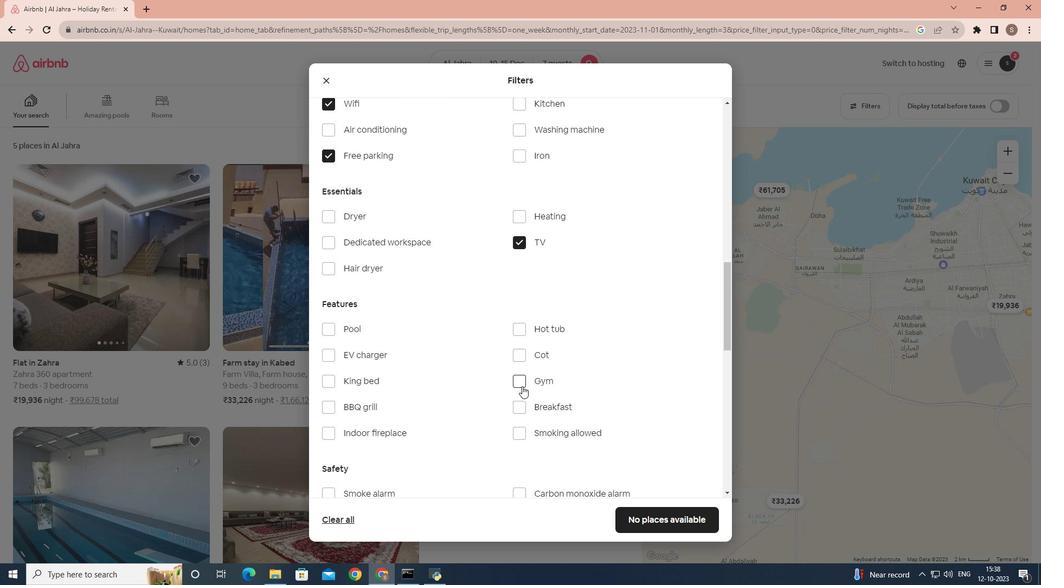 
Action: Mouse moved to (522, 408)
Screenshot: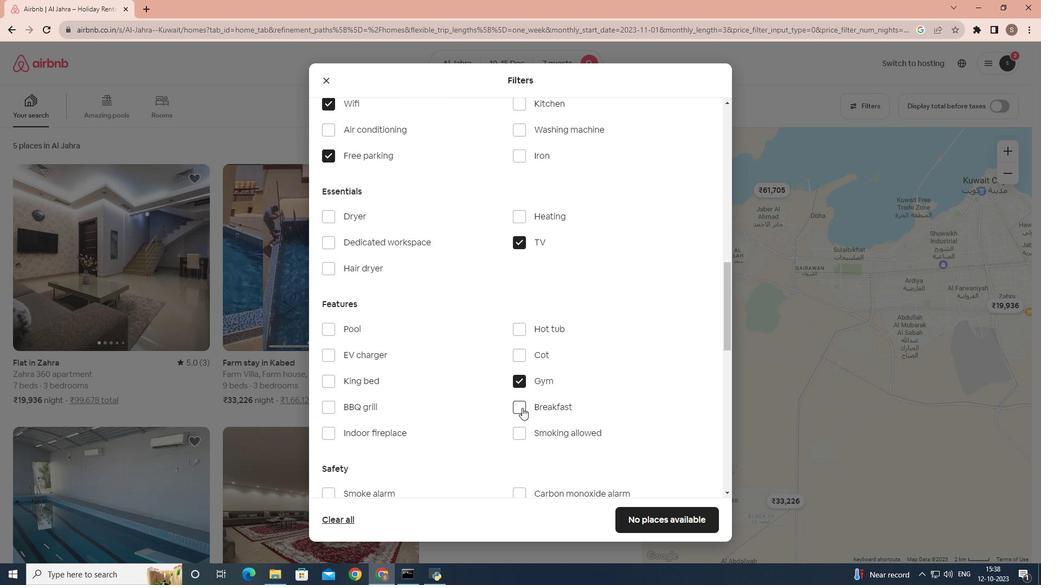 
Action: Mouse pressed left at (522, 408)
Screenshot: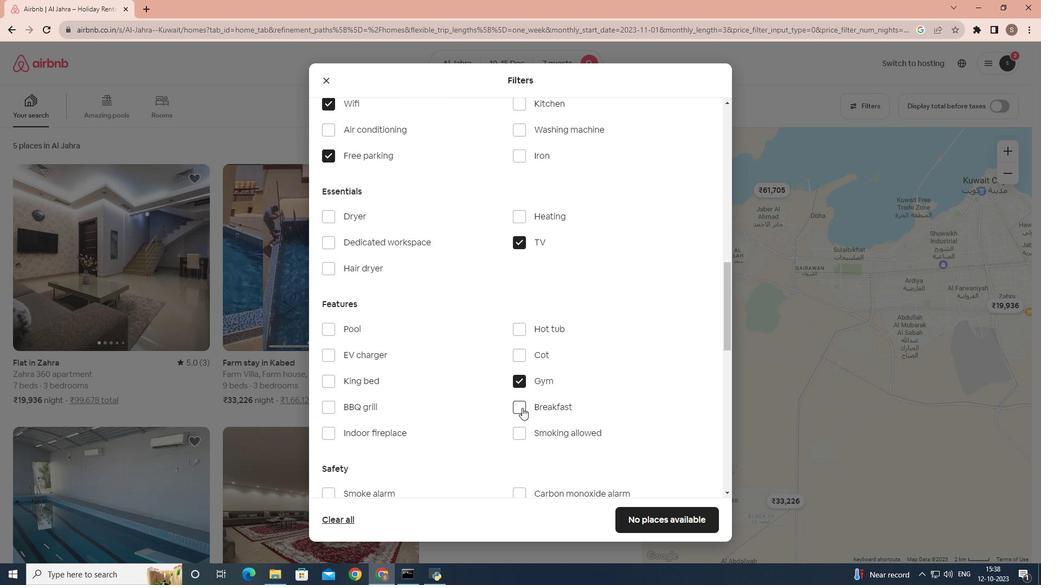 
Action: Mouse moved to (640, 522)
Screenshot: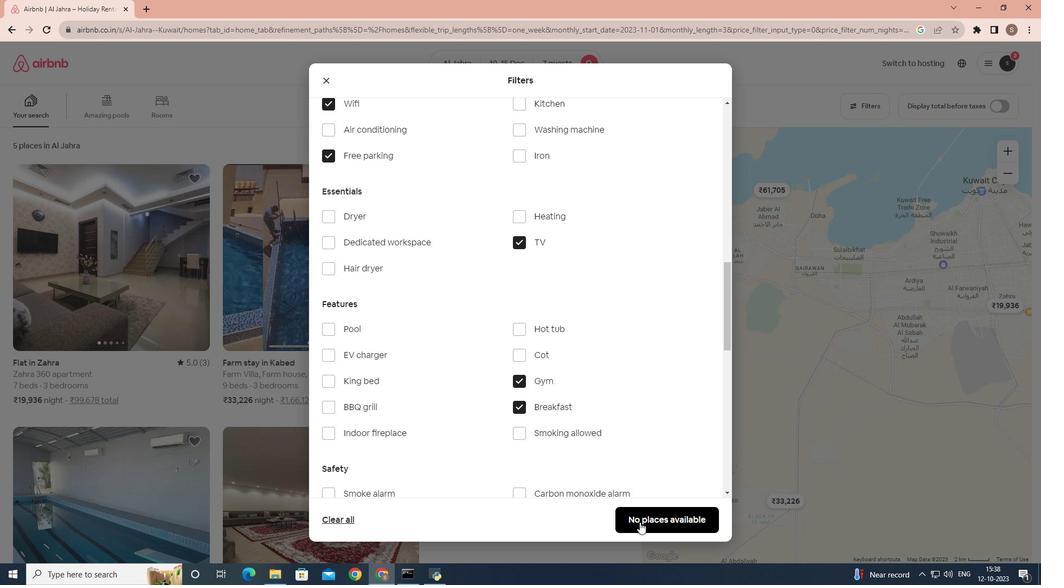 
Action: Mouse pressed left at (640, 522)
Screenshot: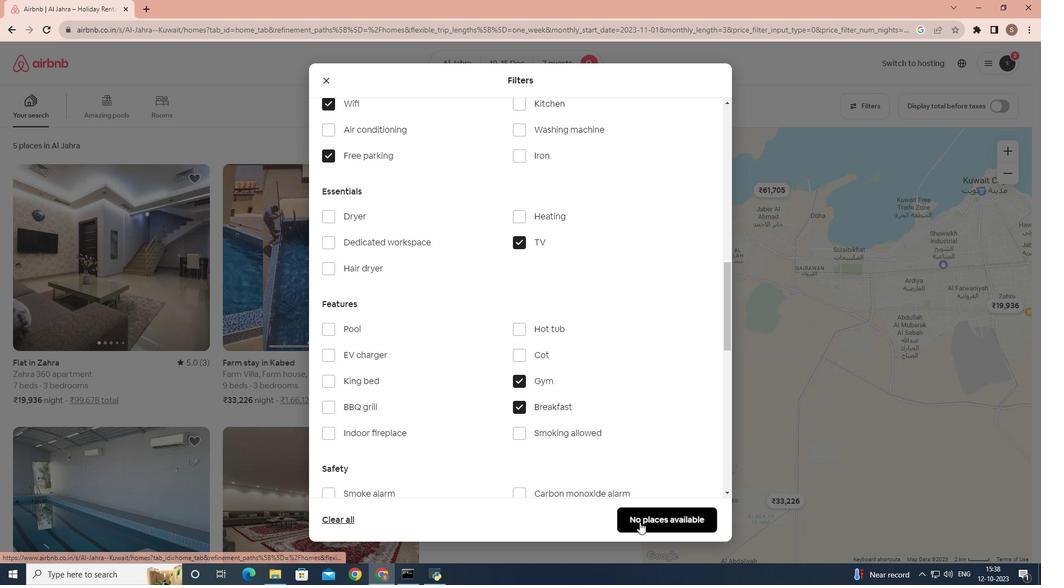 
